 Task: Send an email with the signature Ashley Martin with the subject 'Job application follow-up' and the message 'Could you please provide more details on this issue?' from softage.1@softage.net to softage.7@softage.net with an attached document Invoice.pdf and move the email from Sent Items to the folder Insurance
Action: Mouse moved to (88, 105)
Screenshot: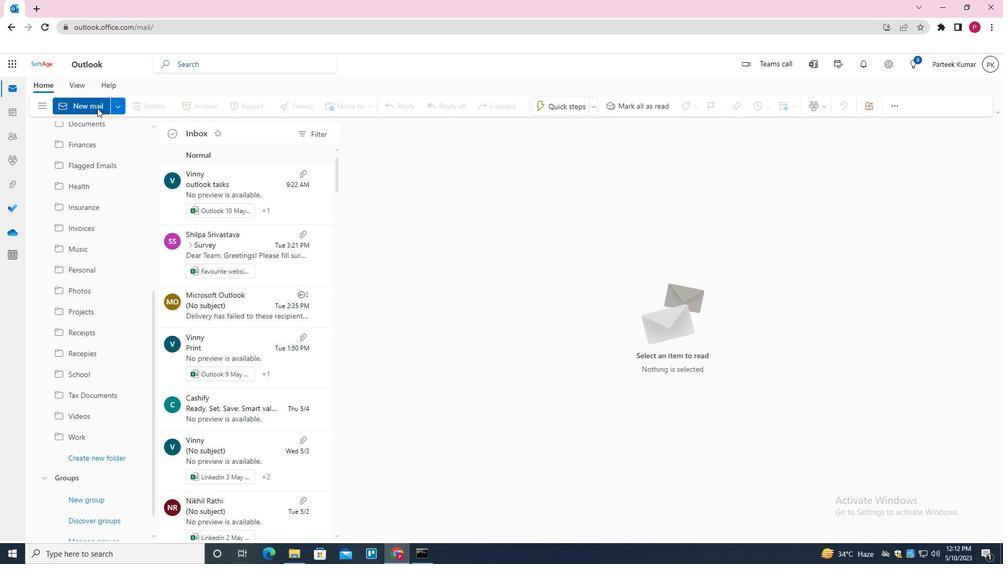 
Action: Mouse pressed left at (88, 105)
Screenshot: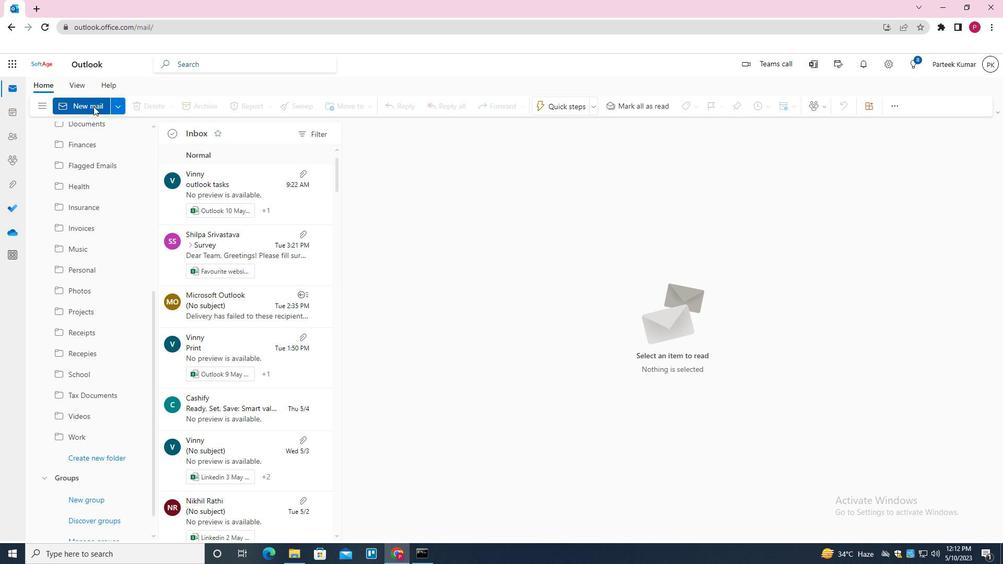 
Action: Mouse moved to (415, 251)
Screenshot: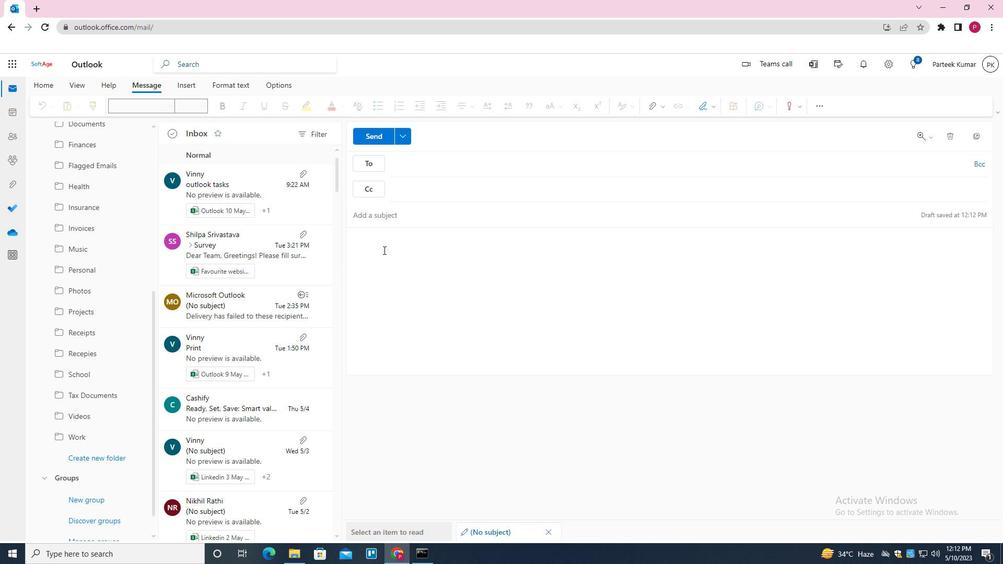 
Action: Mouse pressed left at (415, 251)
Screenshot: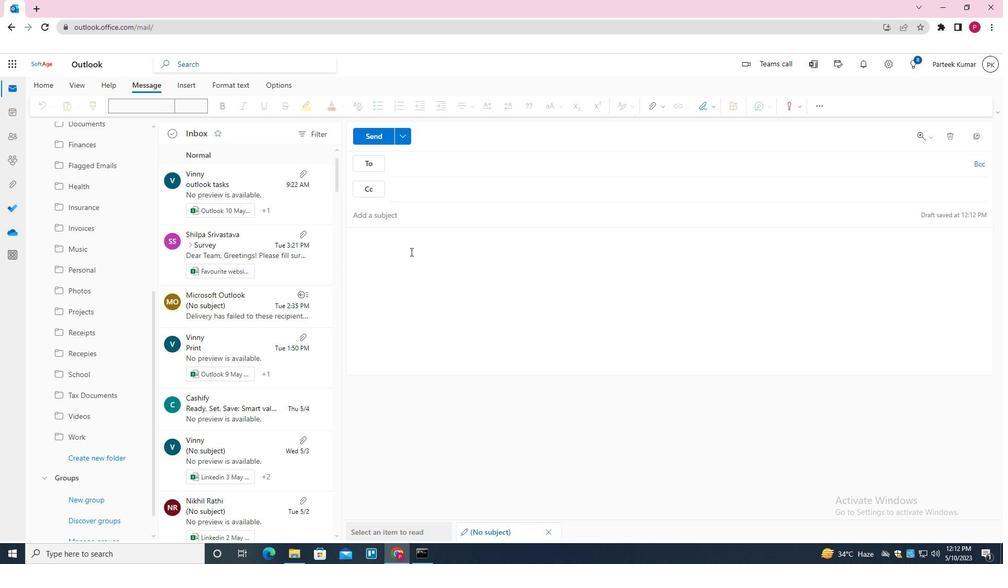 
Action: Mouse moved to (714, 111)
Screenshot: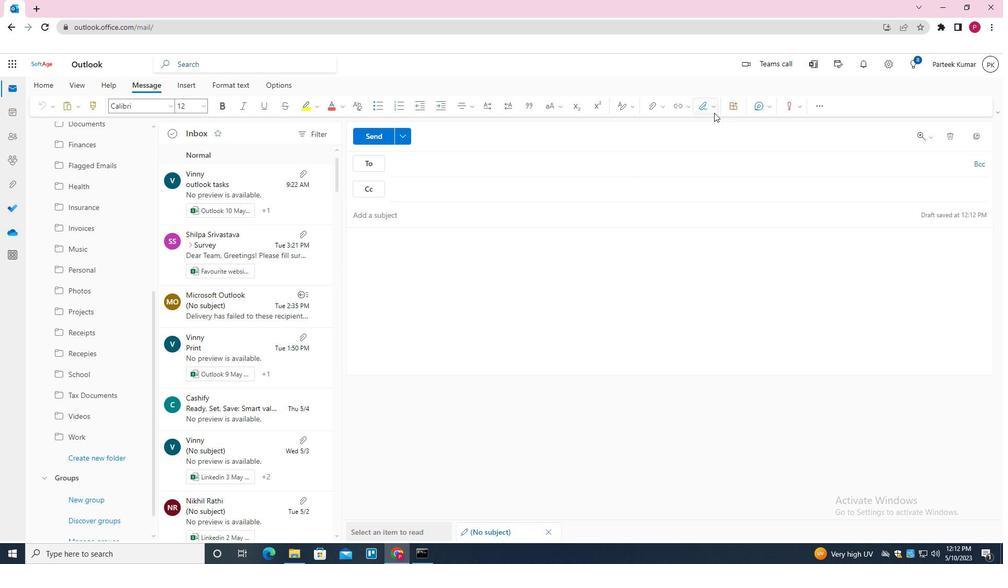 
Action: Mouse pressed left at (714, 111)
Screenshot: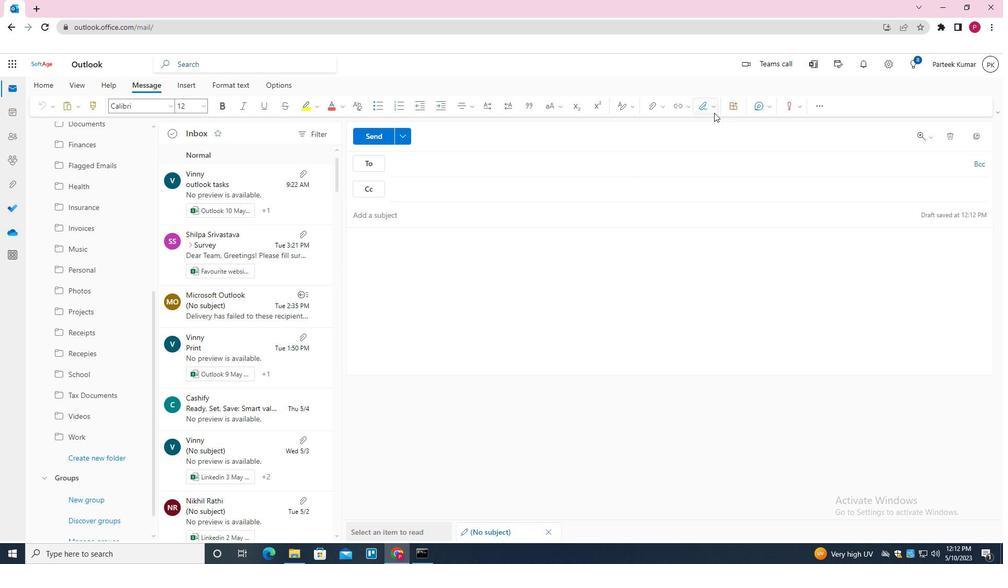 
Action: Mouse moved to (667, 401)
Screenshot: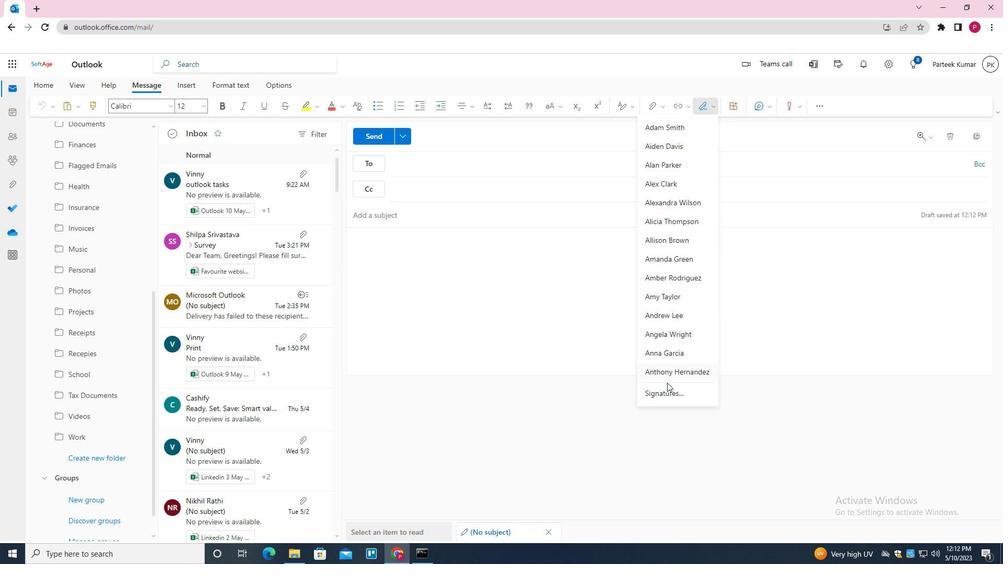 
Action: Mouse pressed left at (667, 401)
Screenshot: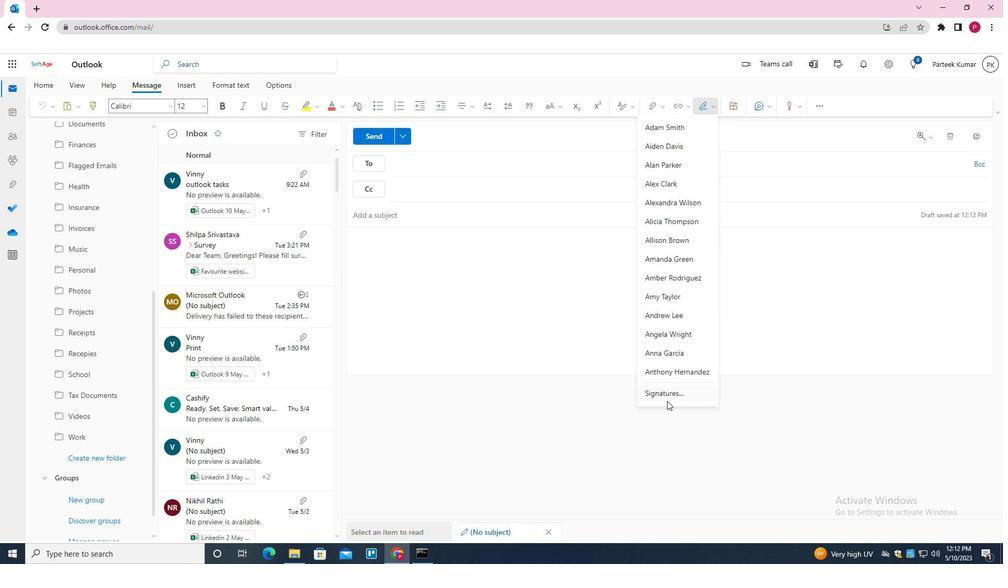 
Action: Mouse moved to (427, 172)
Screenshot: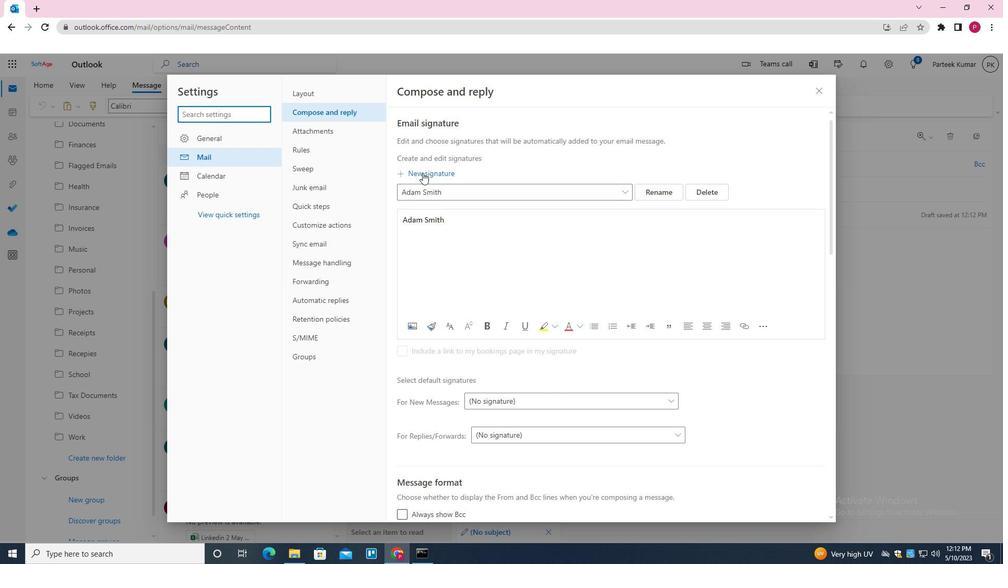 
Action: Mouse pressed left at (427, 172)
Screenshot: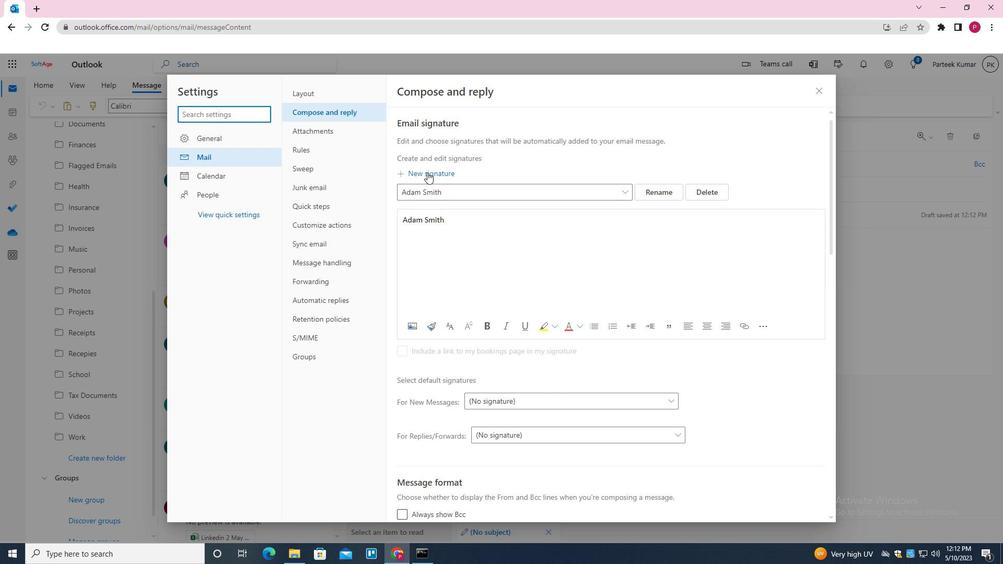 
Action: Mouse moved to (453, 191)
Screenshot: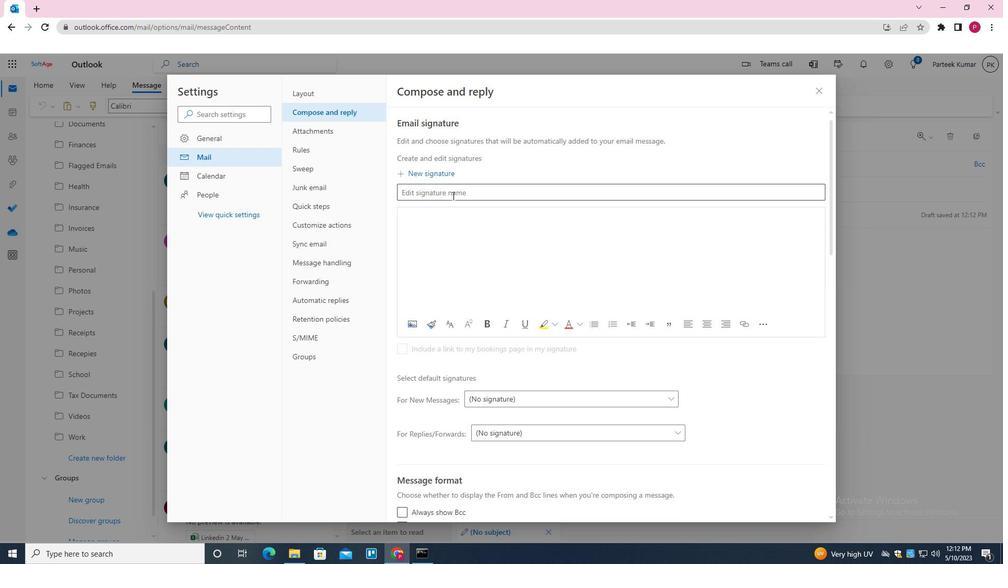 
Action: Mouse pressed left at (453, 191)
Screenshot: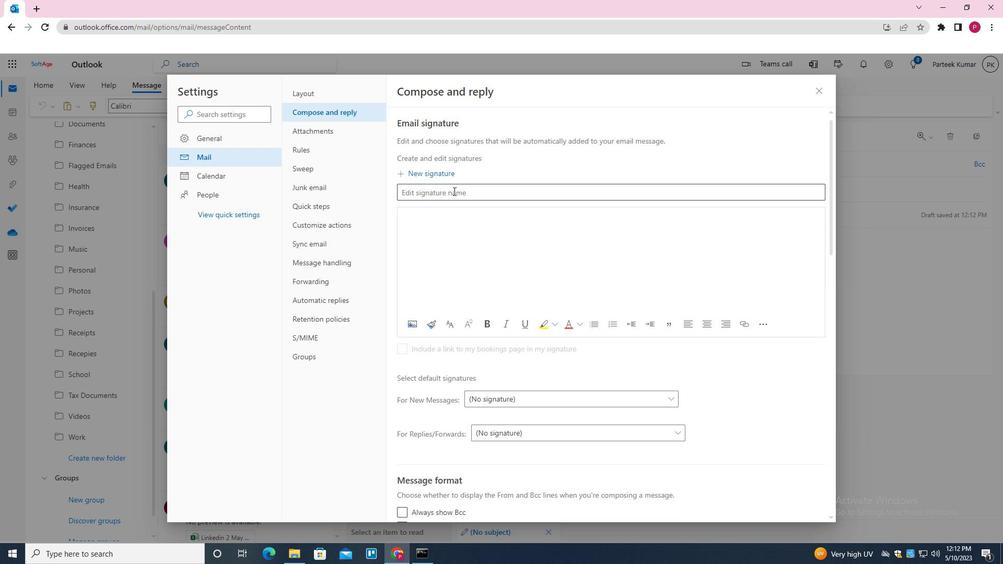 
Action: Mouse moved to (456, 182)
Screenshot: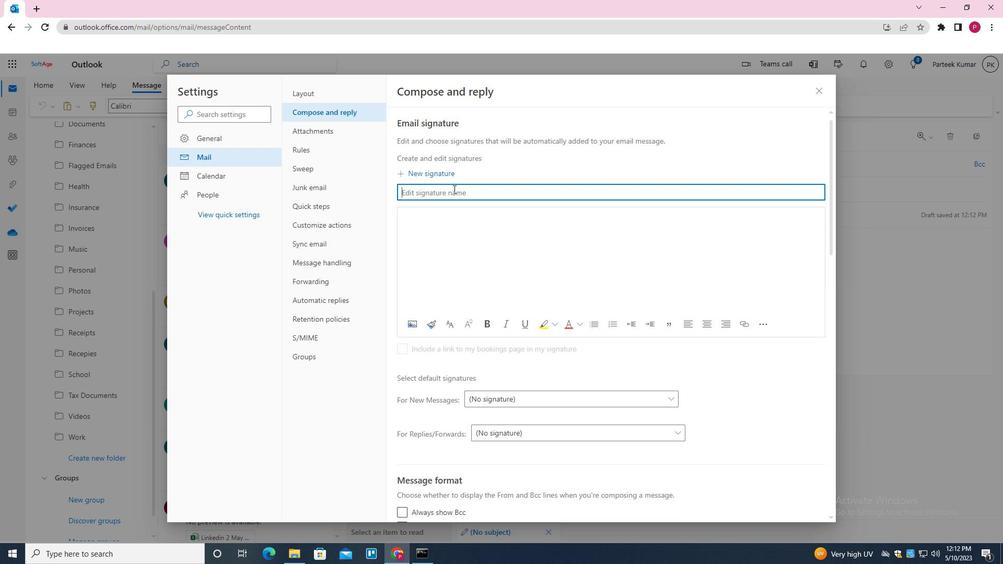 
Action: Key pressed <Key.shift>ASHELY<Key.space><Key.shift><Key.shift><Key.shift><Key.shift><Key.shift><Key.shift>MARTIN
Screenshot: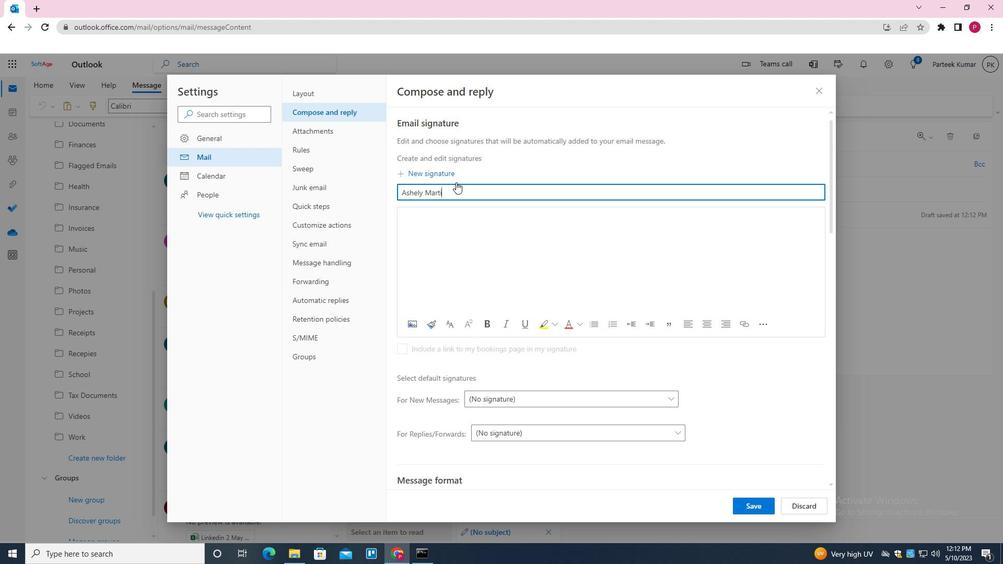 
Action: Mouse moved to (463, 222)
Screenshot: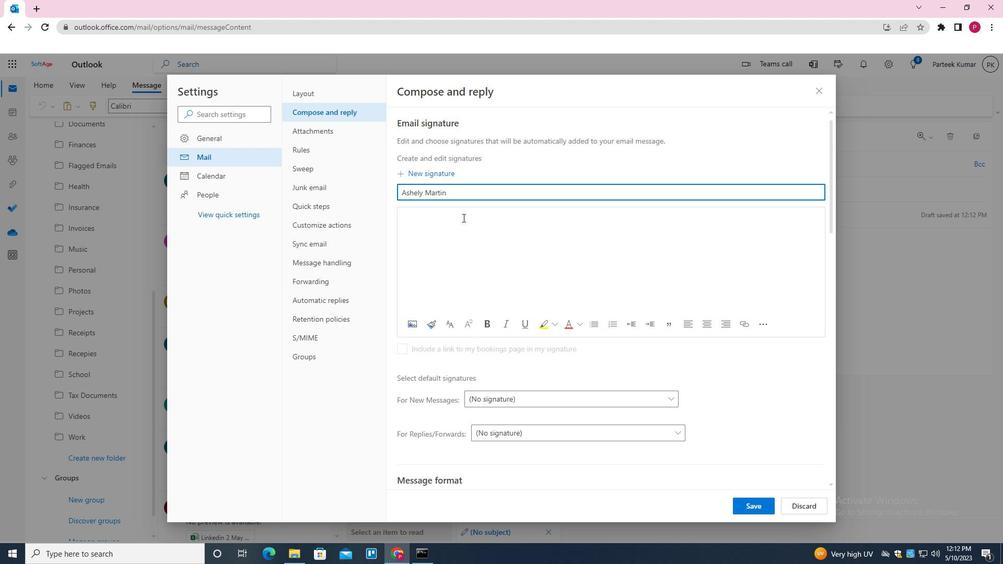 
Action: Mouse pressed left at (463, 222)
Screenshot: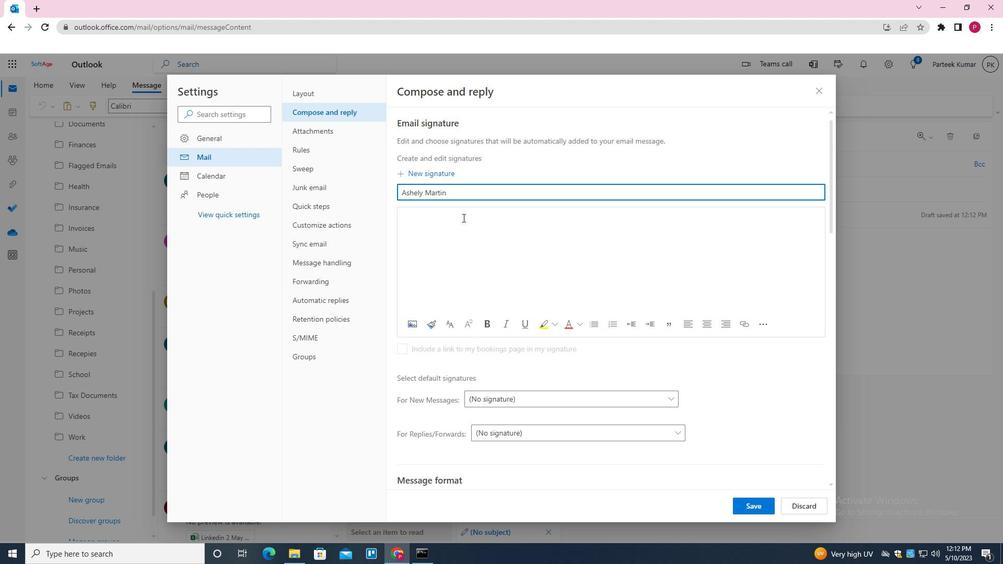 
Action: Mouse moved to (454, 200)
Screenshot: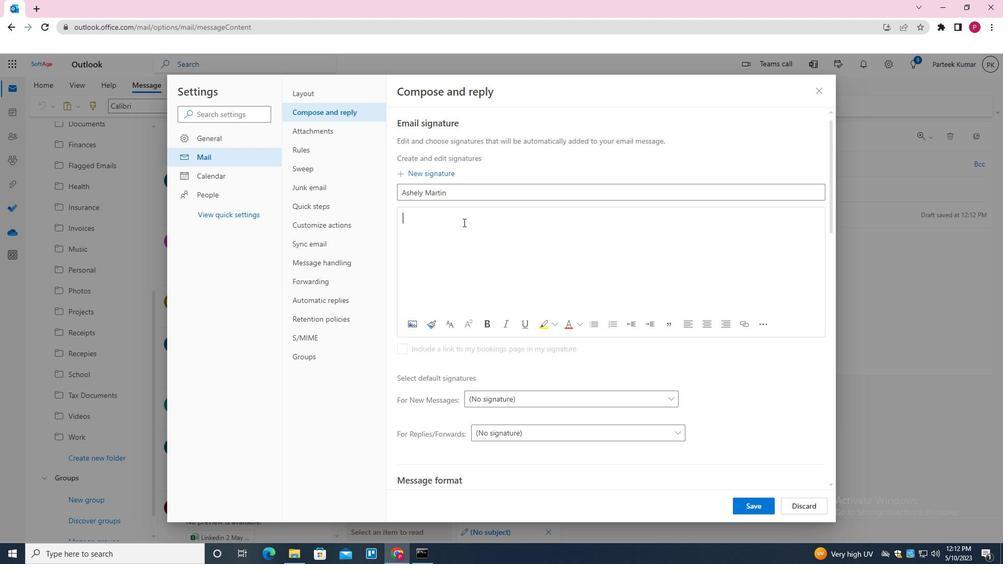
Action: Key pressed <Key.shift>ASHELY<Key.space><Key.shift><Key.shift><Key.shift>MARTIN
Screenshot: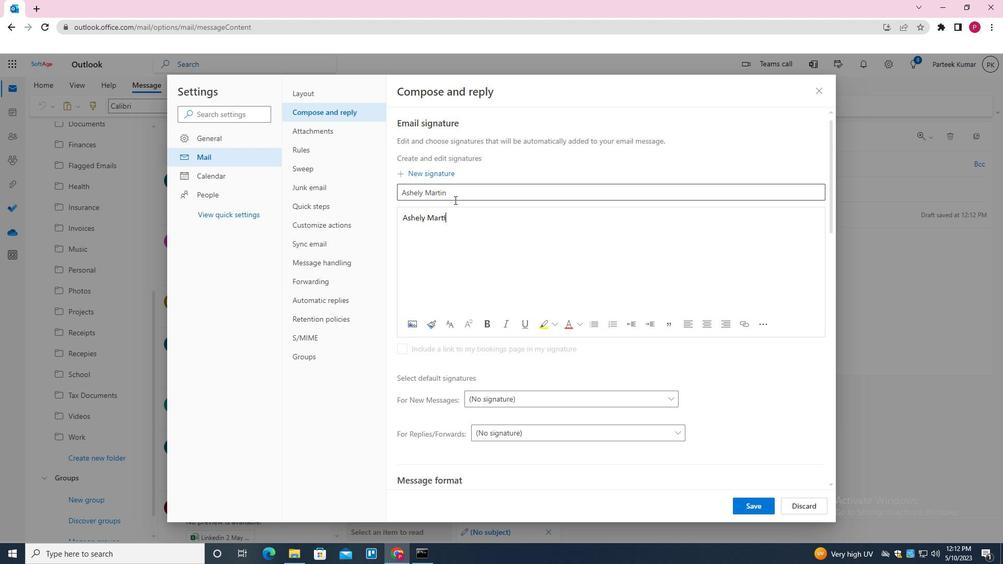 
Action: Mouse moved to (739, 500)
Screenshot: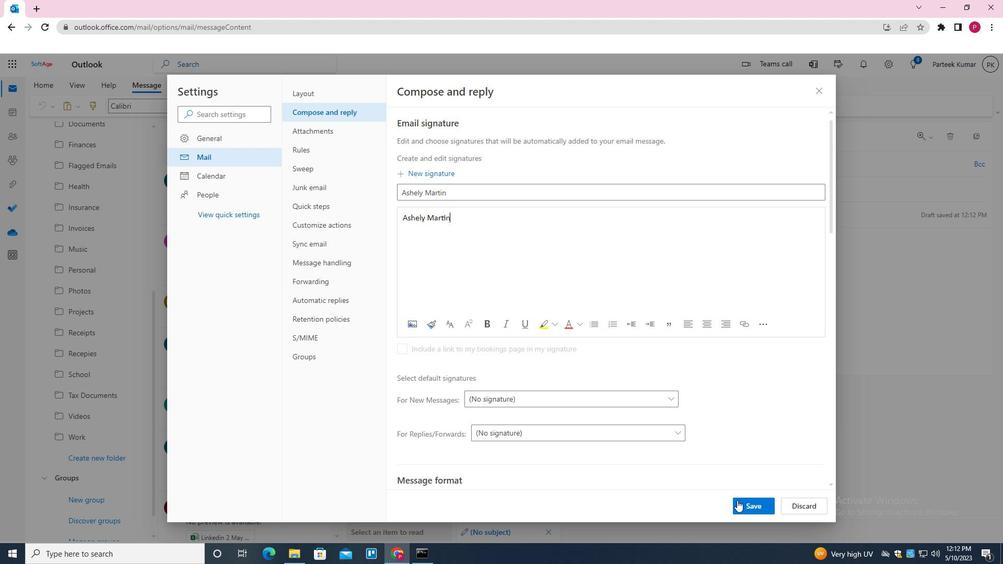 
Action: Mouse pressed left at (739, 500)
Screenshot: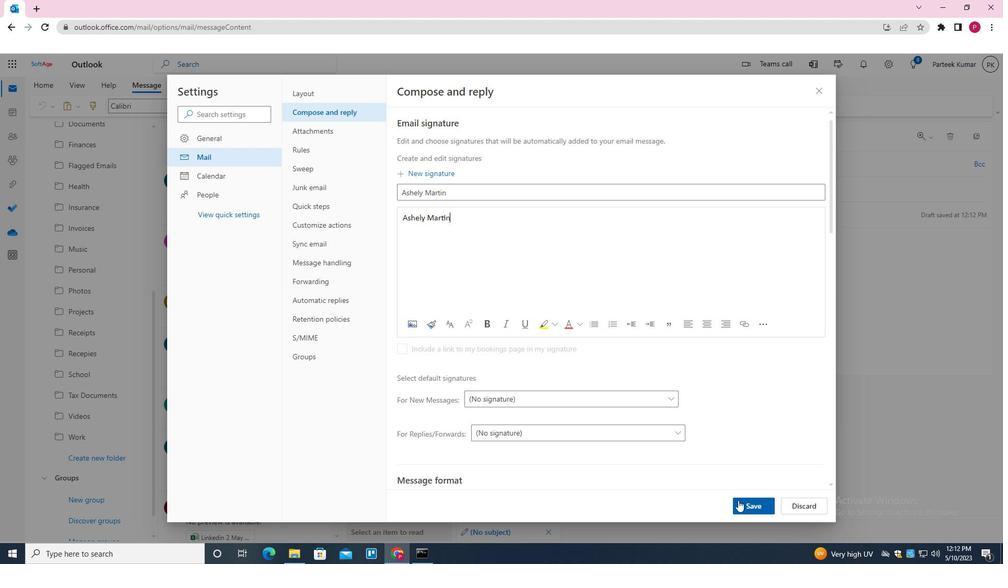 
Action: Mouse moved to (821, 92)
Screenshot: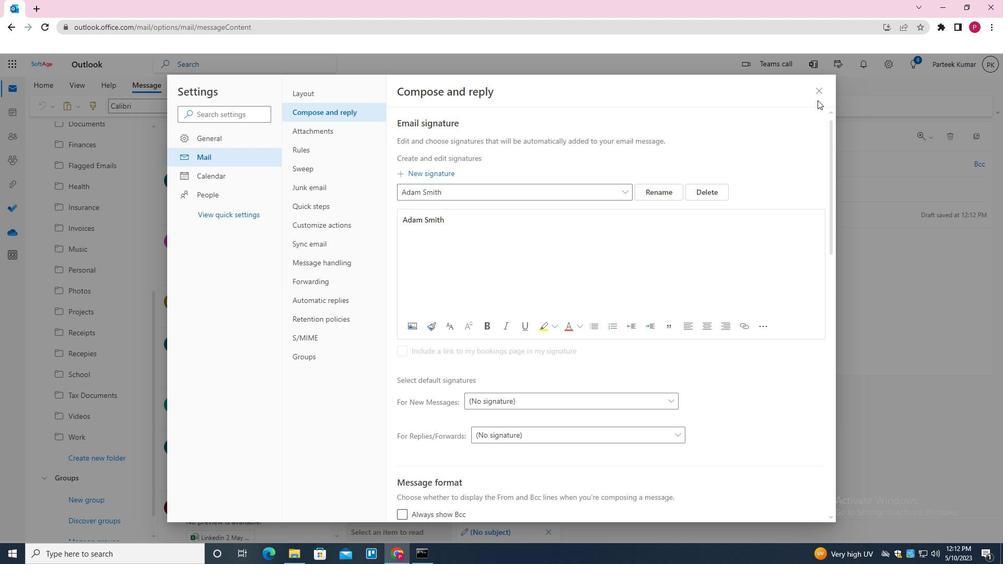 
Action: Mouse pressed left at (821, 92)
Screenshot: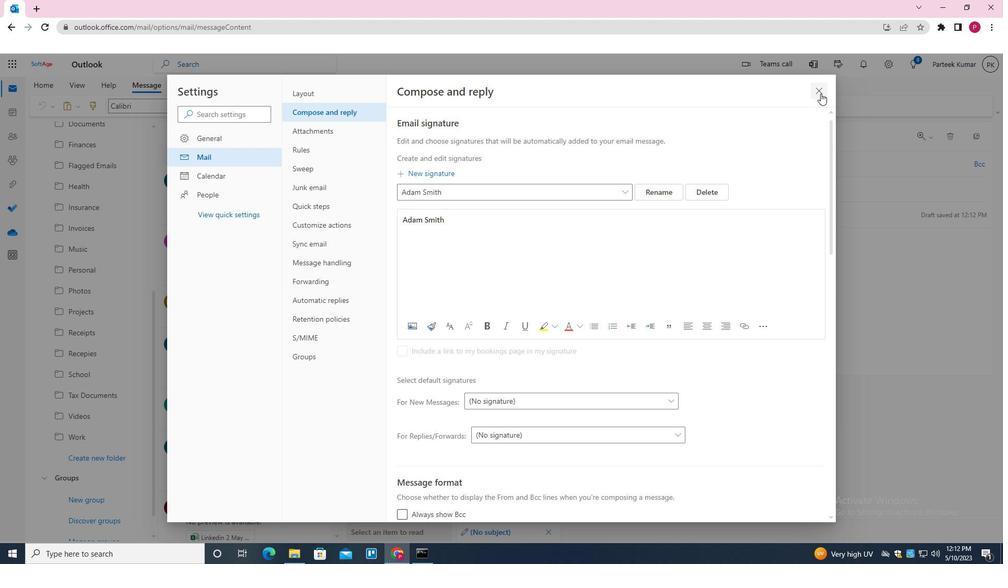 
Action: Mouse moved to (510, 262)
Screenshot: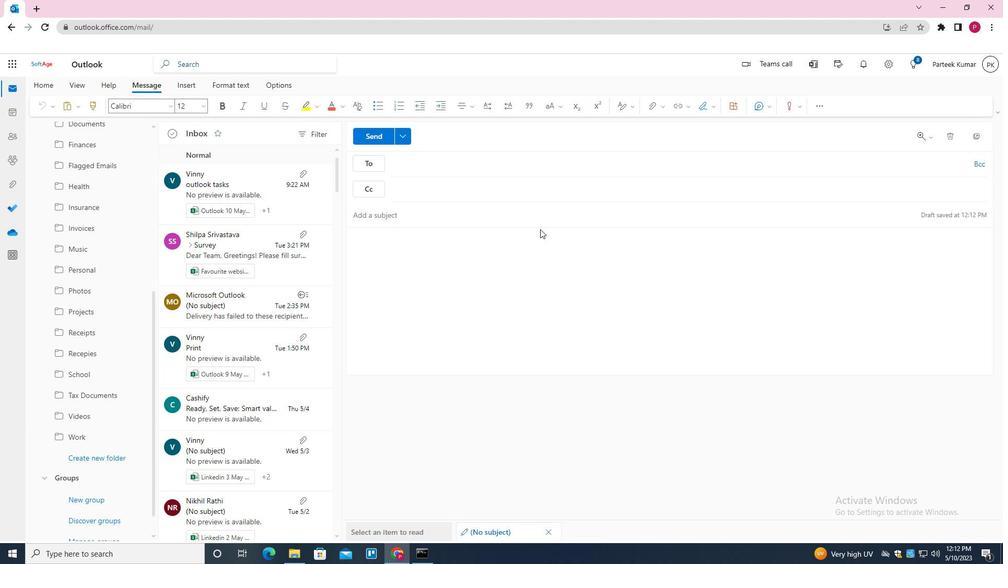 
Action: Mouse pressed left at (510, 262)
Screenshot: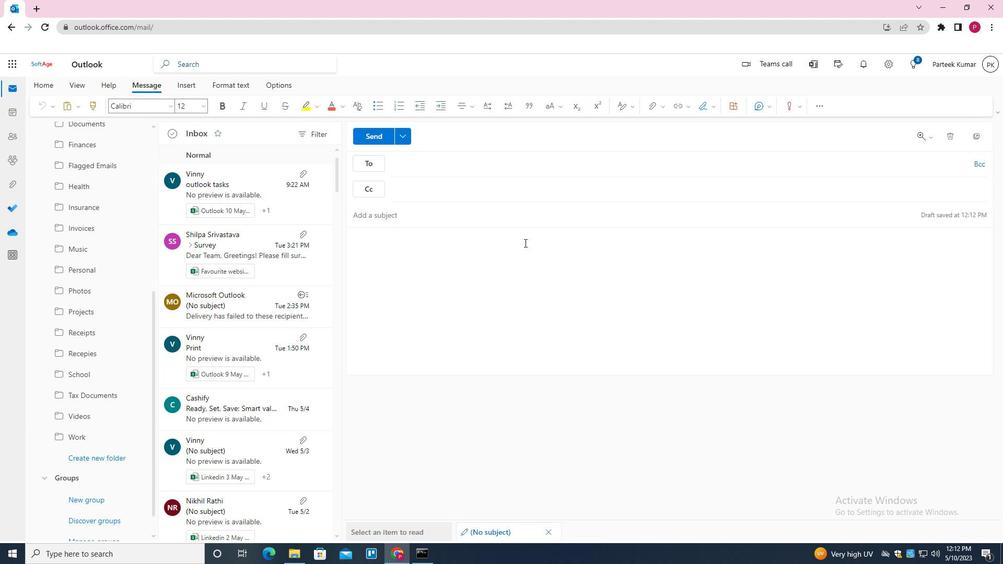 
Action: Mouse moved to (714, 108)
Screenshot: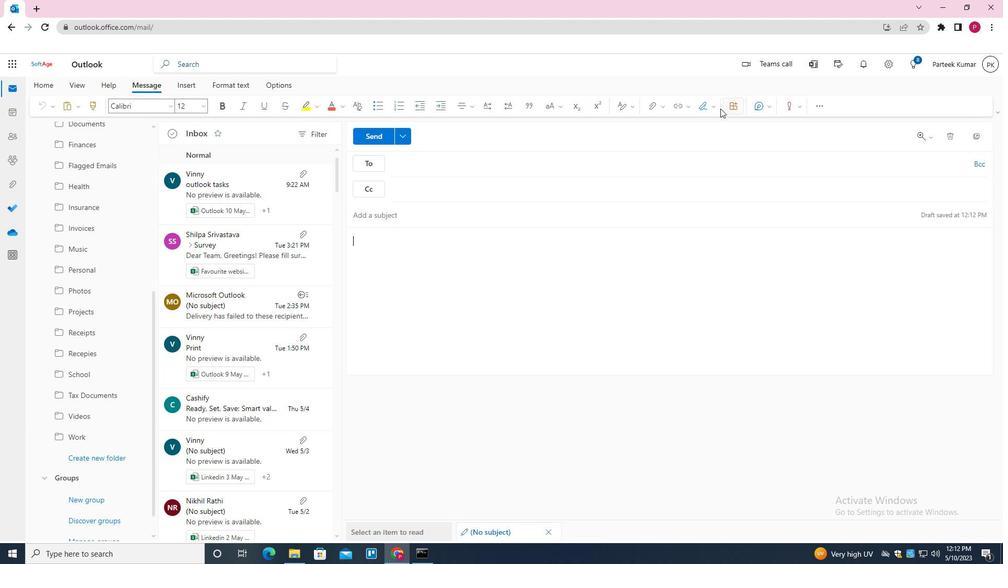 
Action: Mouse pressed left at (714, 108)
Screenshot: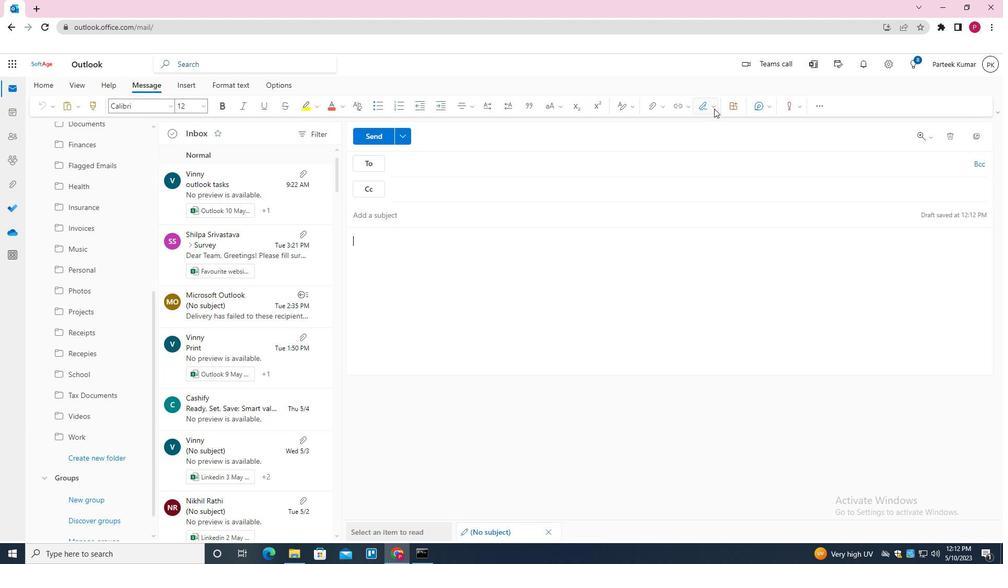 
Action: Mouse moved to (669, 393)
Screenshot: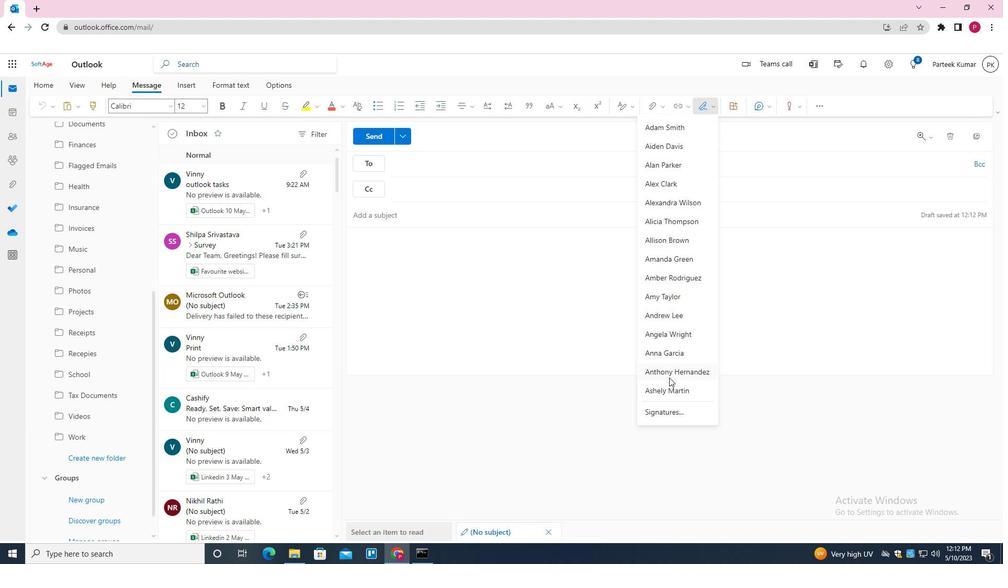 
Action: Mouse pressed left at (669, 393)
Screenshot: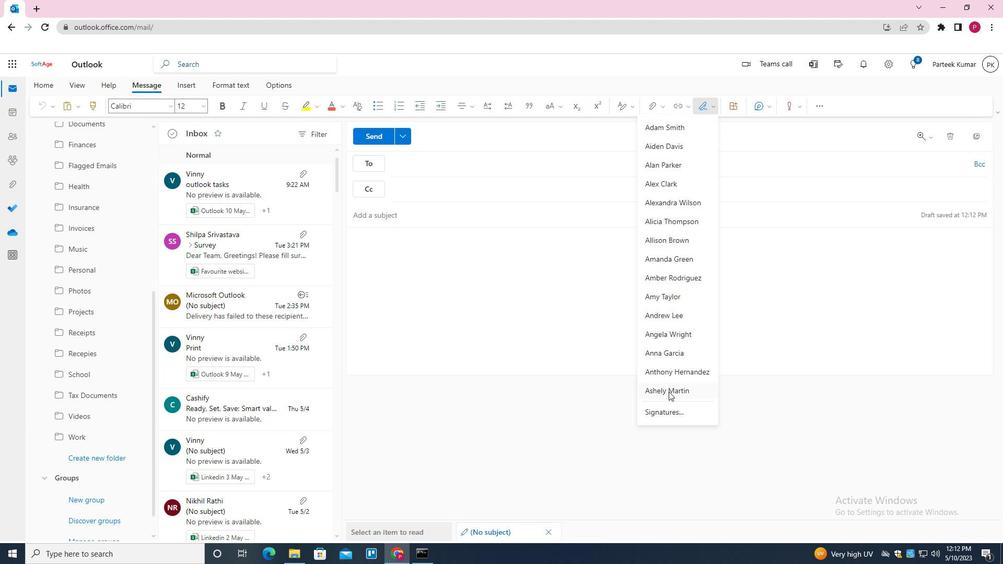 
Action: Mouse moved to (407, 211)
Screenshot: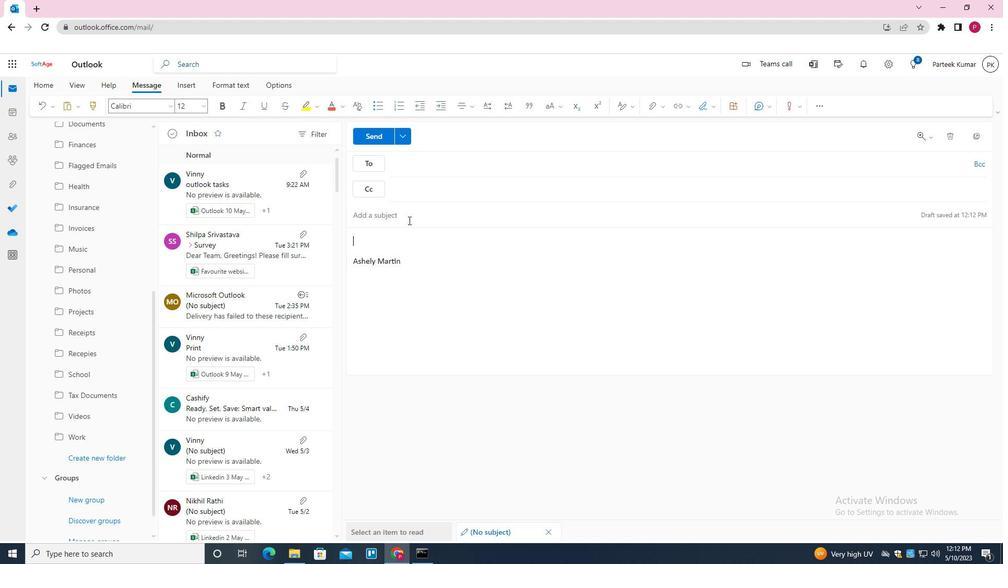 
Action: Mouse pressed left at (407, 211)
Screenshot: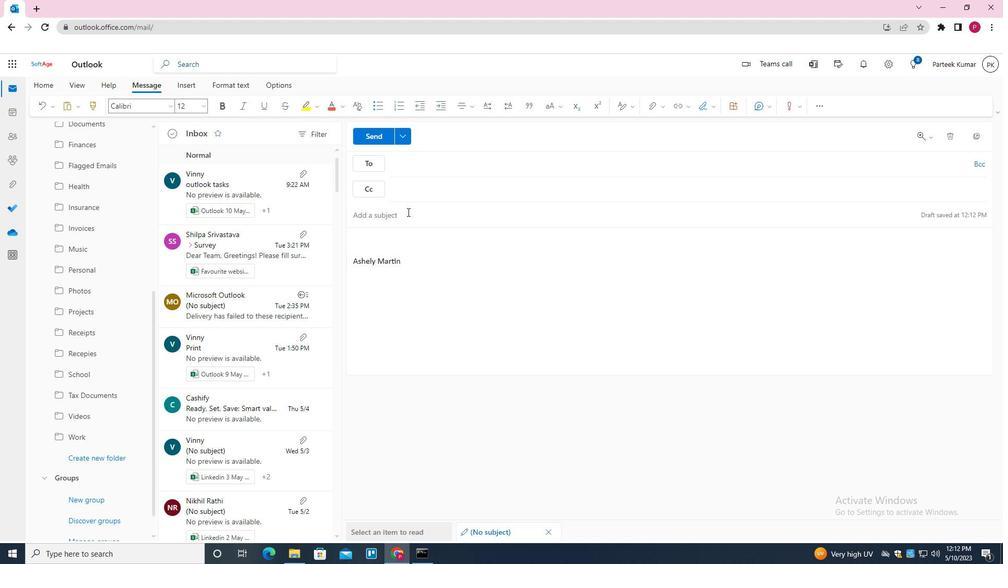 
Action: Mouse moved to (427, 214)
Screenshot: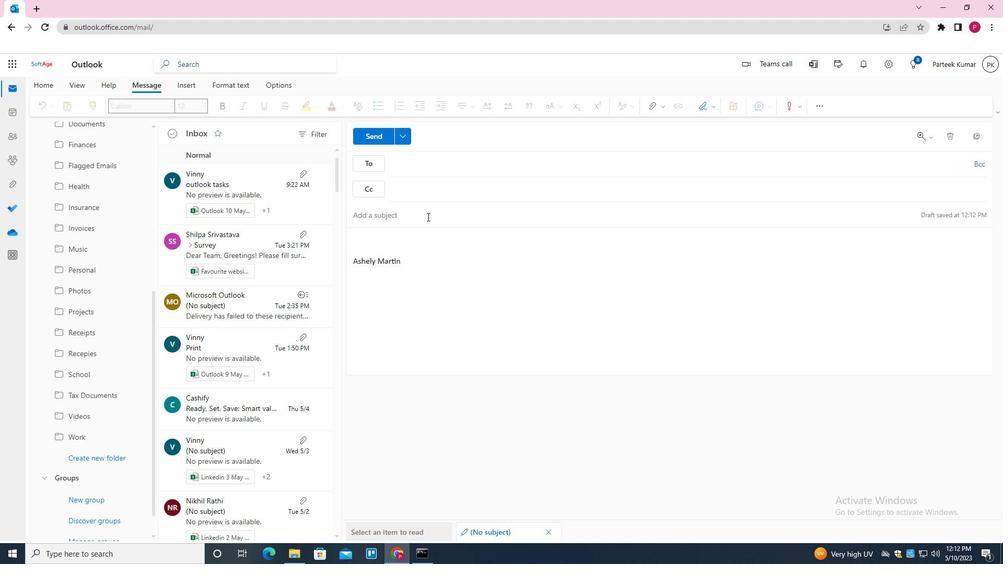 
Action: Key pressed <Key.shift><Key.shift>JOB<Key.space>APPLICATION<Key.space>FOLLOW<Key.space>UP<Key.space>
Screenshot: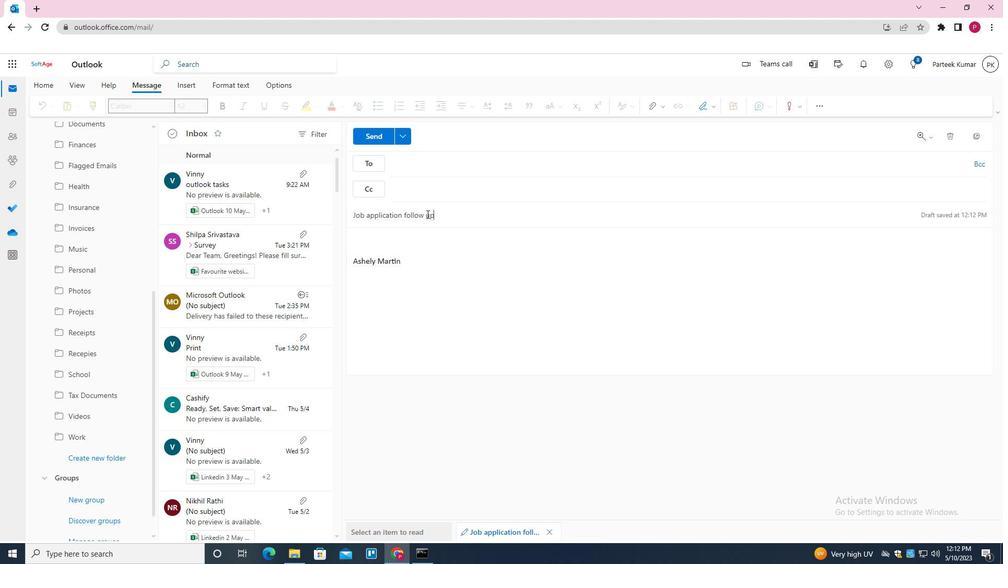 
Action: Mouse moved to (376, 239)
Screenshot: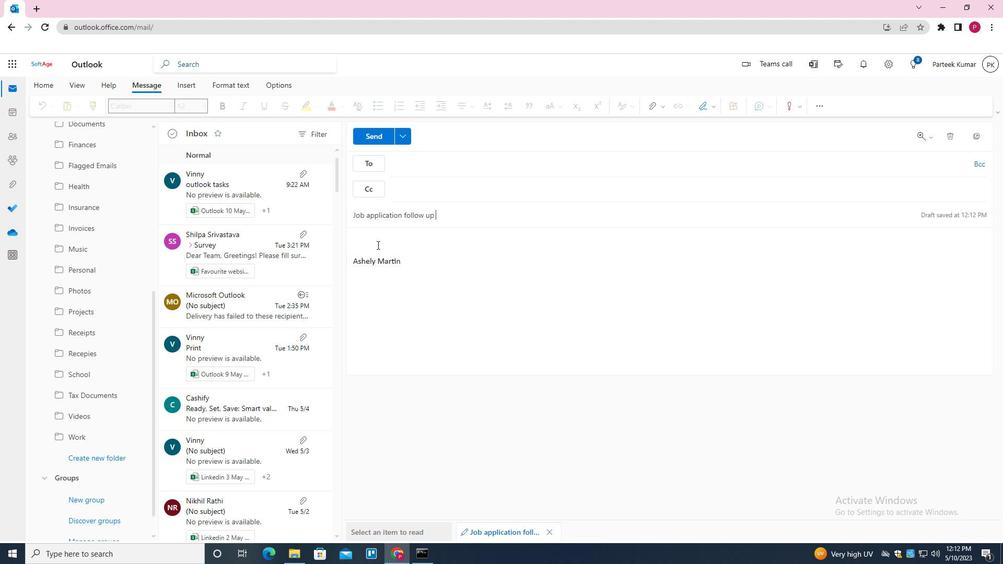 
Action: Mouse pressed left at (376, 239)
Screenshot: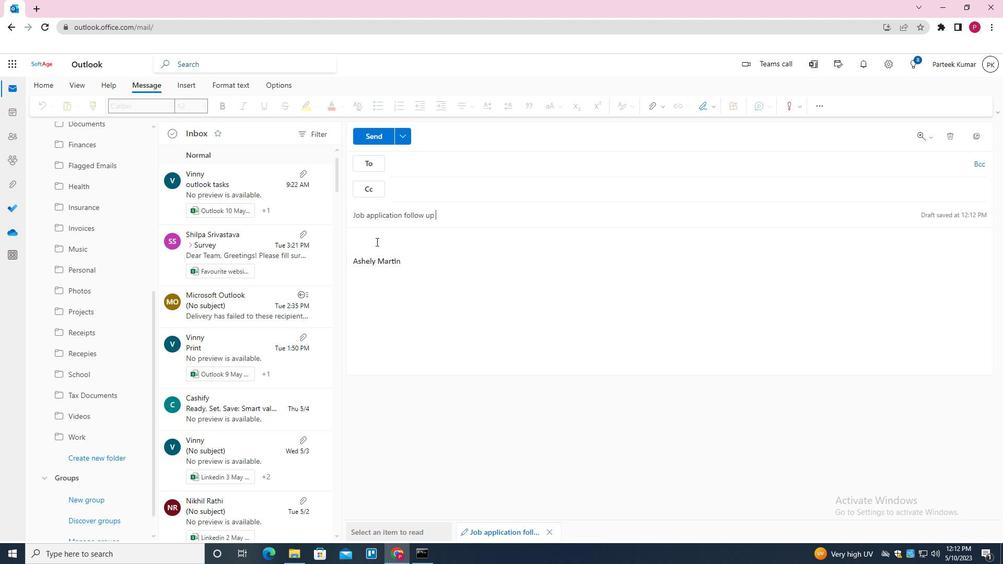 
Action: Mouse moved to (376, 237)
Screenshot: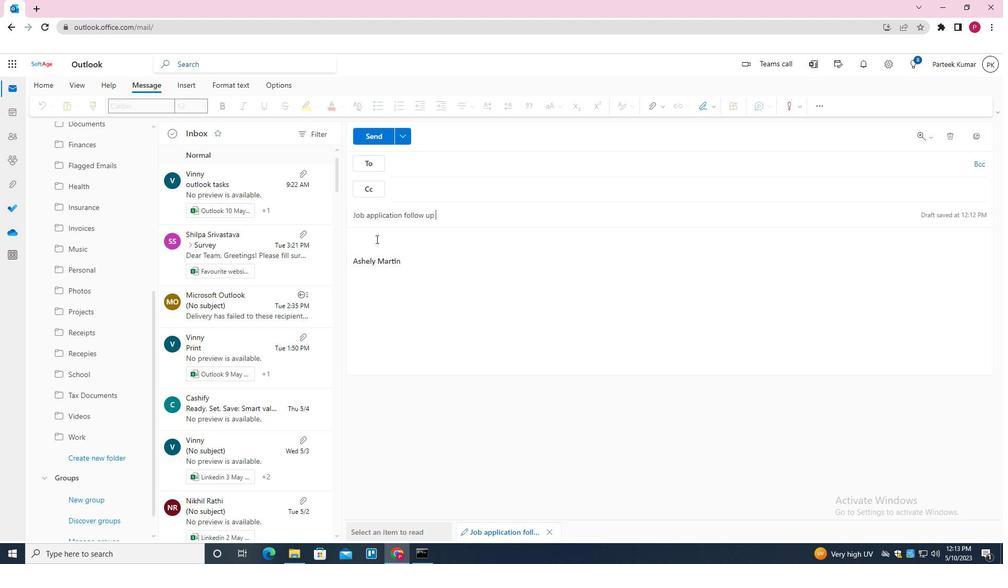 
Action: Key pressed <Key.shift>COULD<Key.space>YOU<Key.space>PLEASE<Key.space>PROVIDE<Key.space>MORE<Key.space>DETAILS<Key.space>ON<Key.space>THIS<Key.space>ISSUE
Screenshot: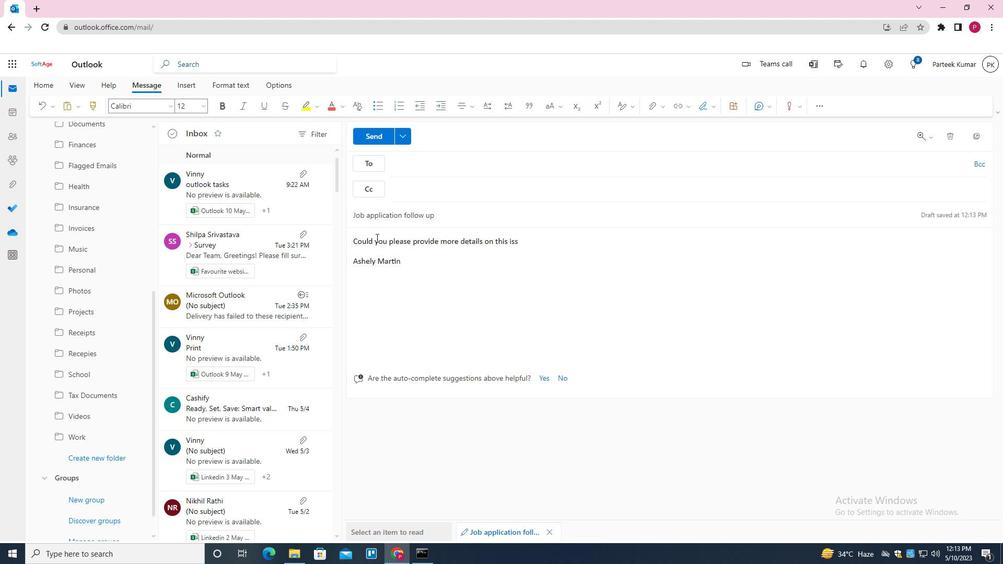 
Action: Mouse moved to (467, 165)
Screenshot: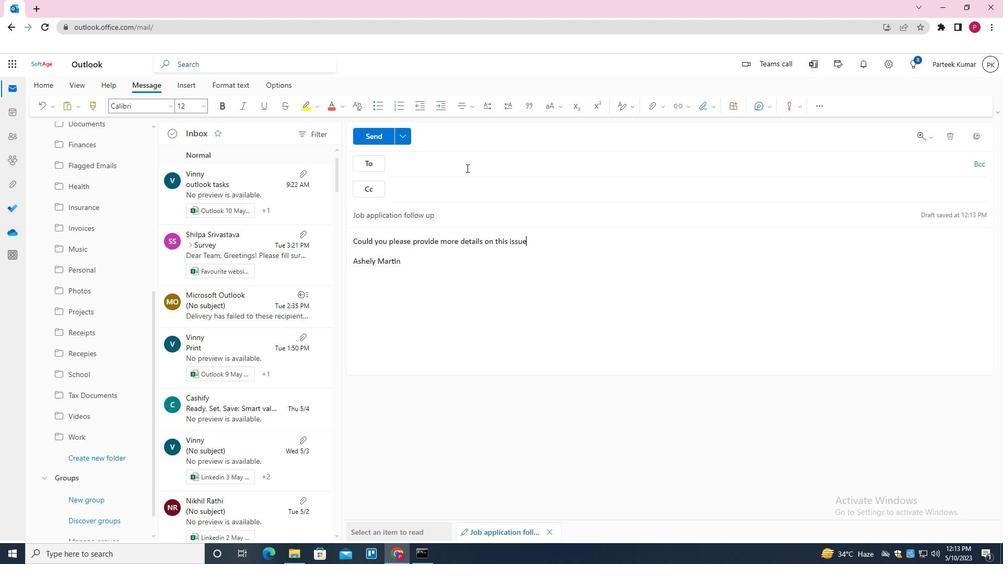 
Action: Mouse pressed left at (467, 165)
Screenshot: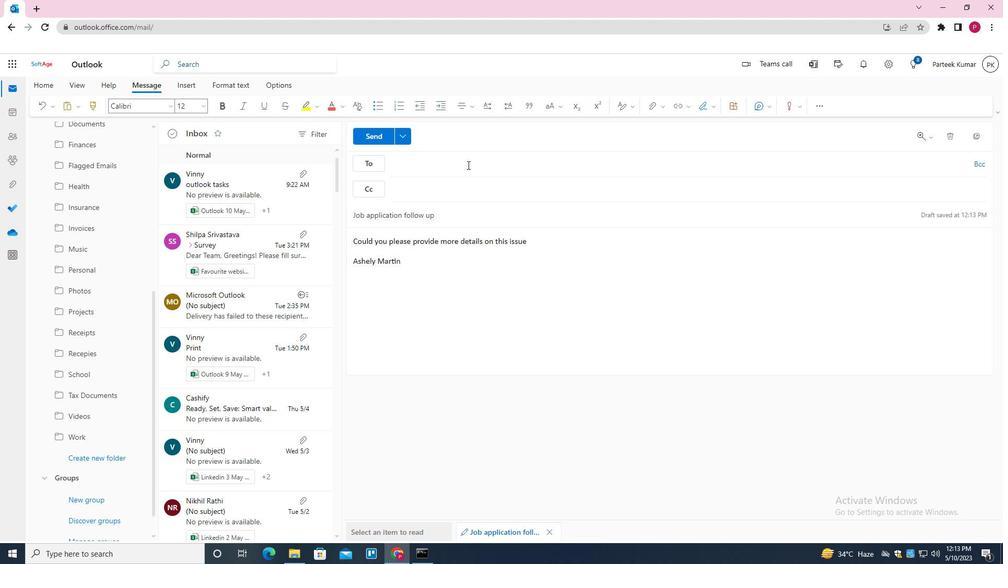 
Action: Key pressed SOFTAGE.7<Key.shift>@SOFTAH<Key.backspace>GE.NET<Key.enter>
Screenshot: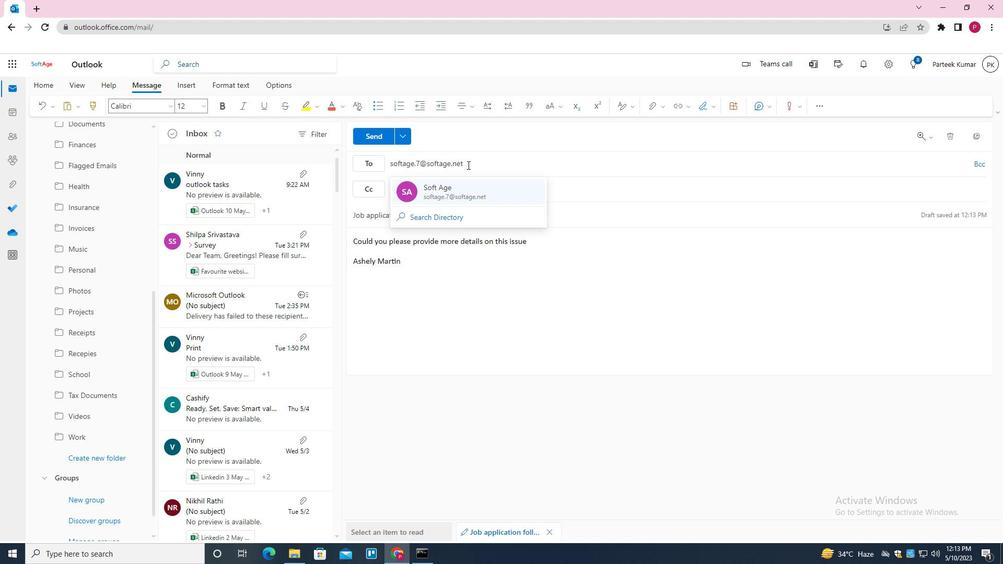 
Action: Mouse moved to (656, 109)
Screenshot: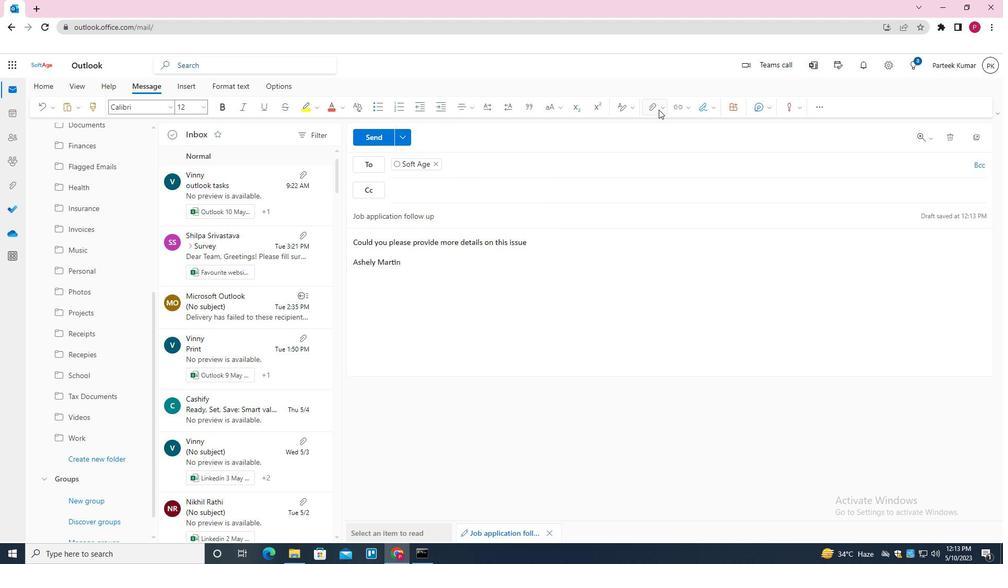 
Action: Mouse pressed left at (656, 109)
Screenshot: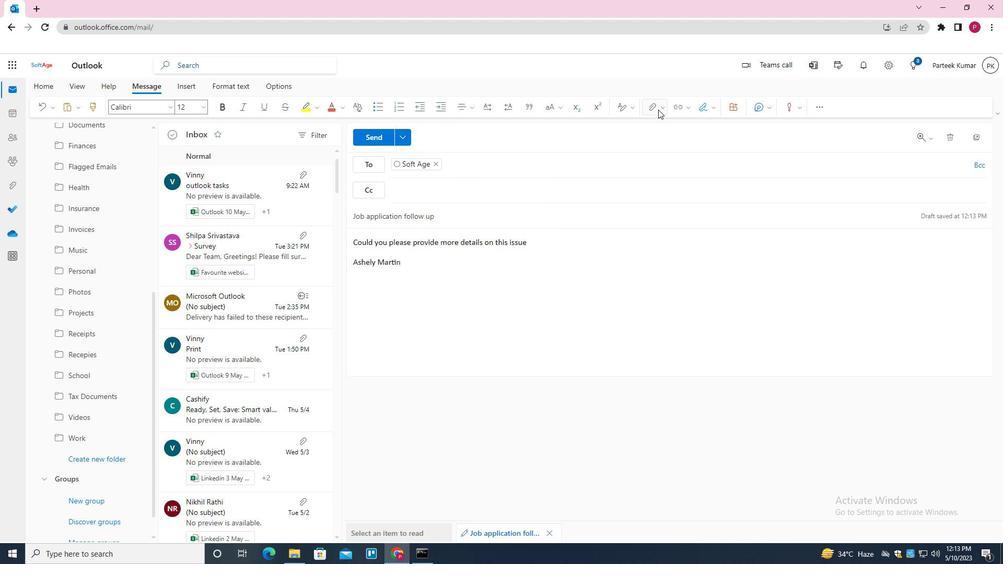 
Action: Mouse moved to (640, 128)
Screenshot: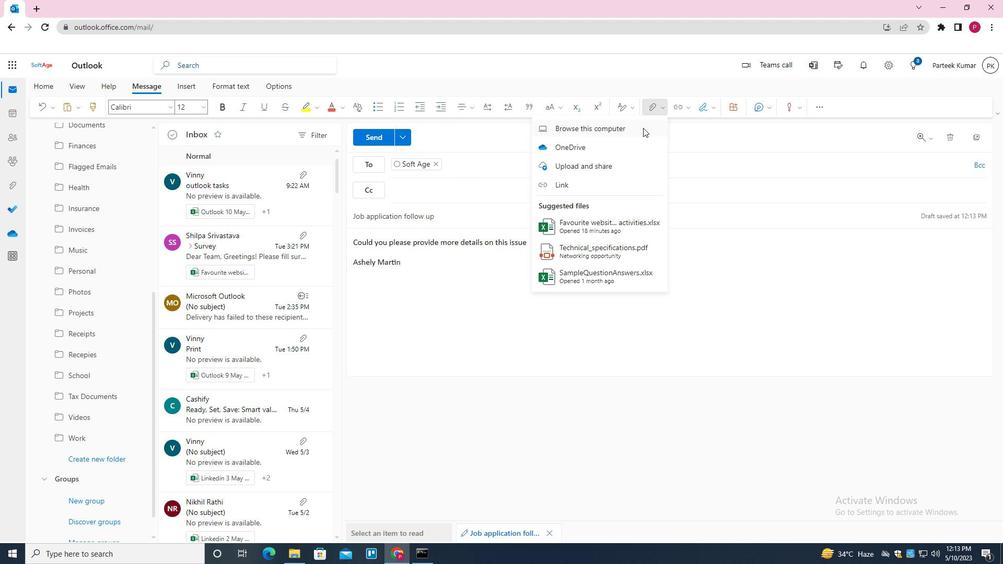 
Action: Mouse pressed left at (640, 128)
Screenshot: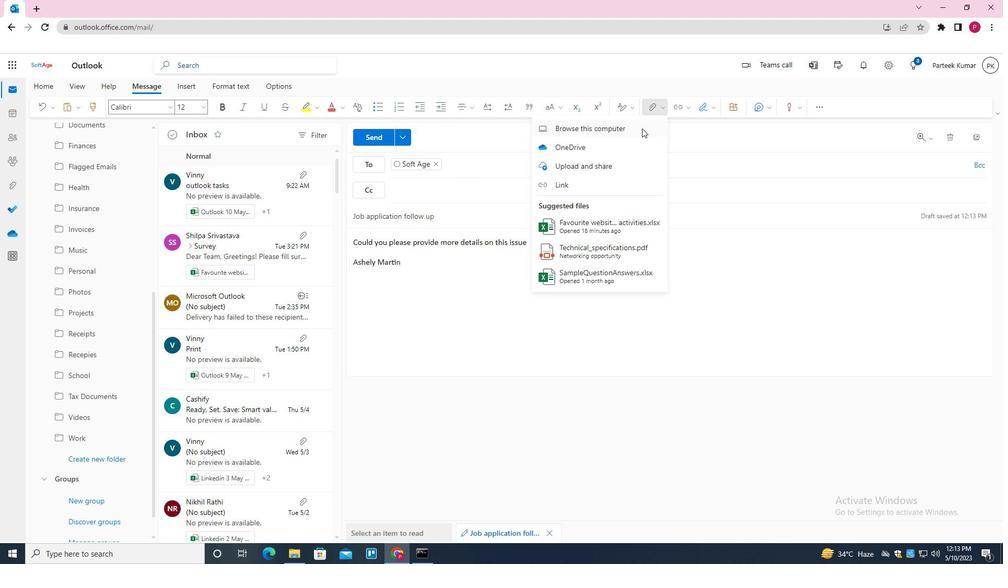 
Action: Mouse moved to (193, 81)
Screenshot: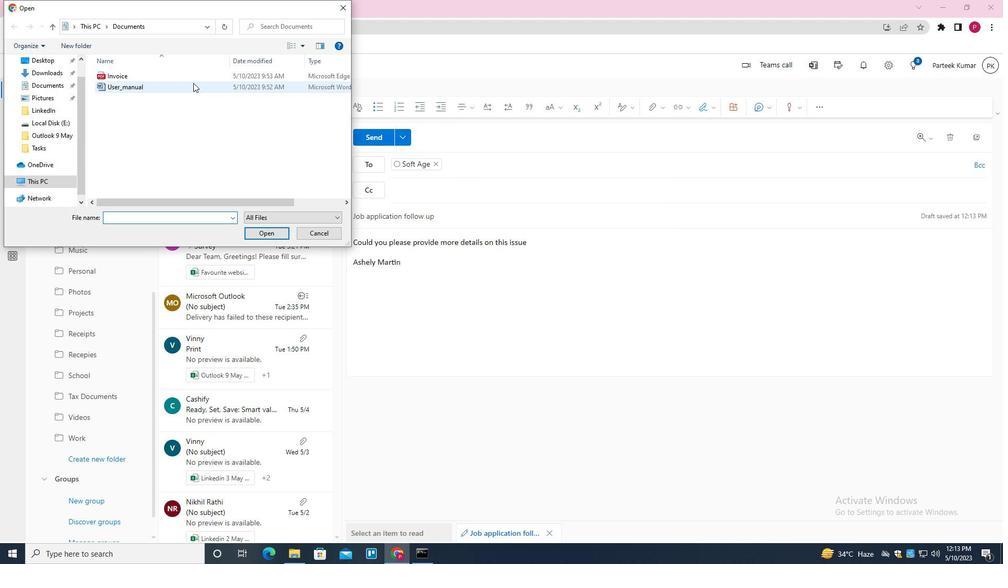 
Action: Mouse pressed left at (193, 81)
Screenshot: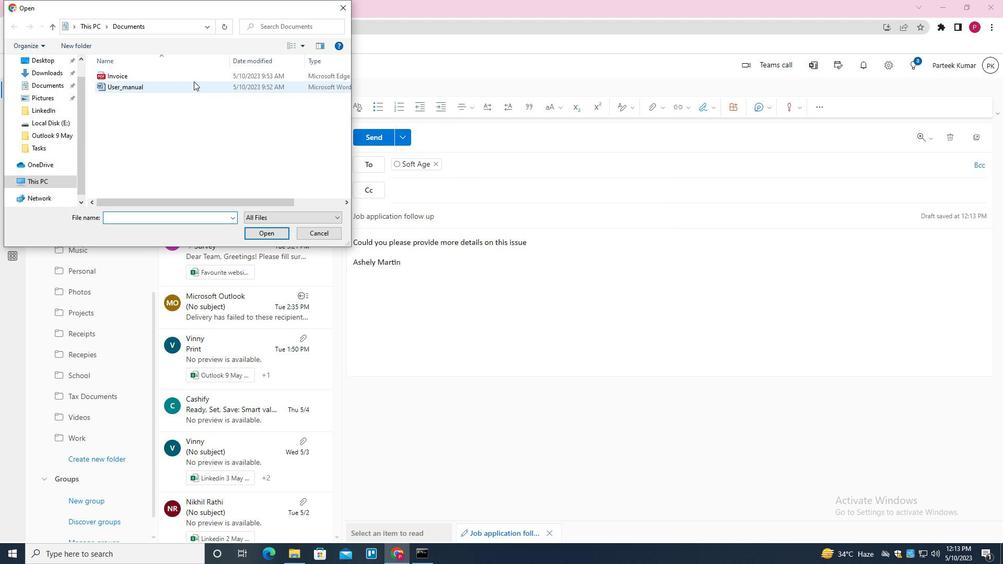 
Action: Mouse moved to (201, 104)
Screenshot: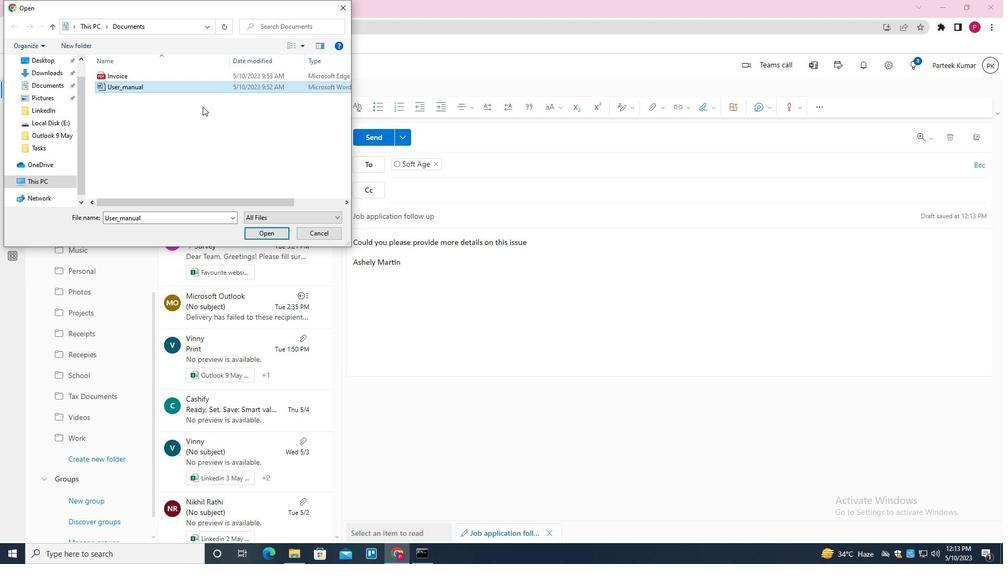 
Action: Mouse pressed left at (201, 104)
Screenshot: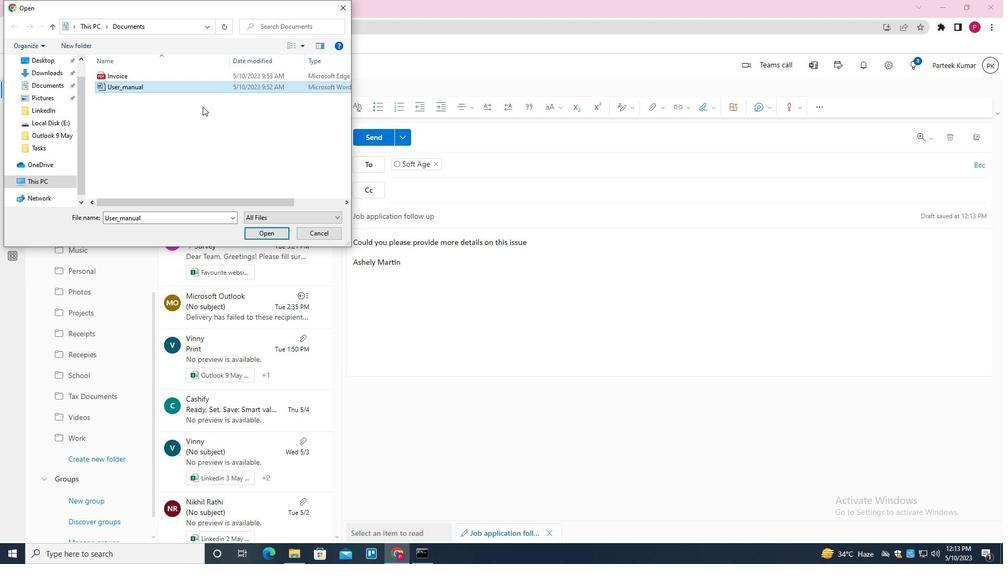 
Action: Mouse moved to (205, 73)
Screenshot: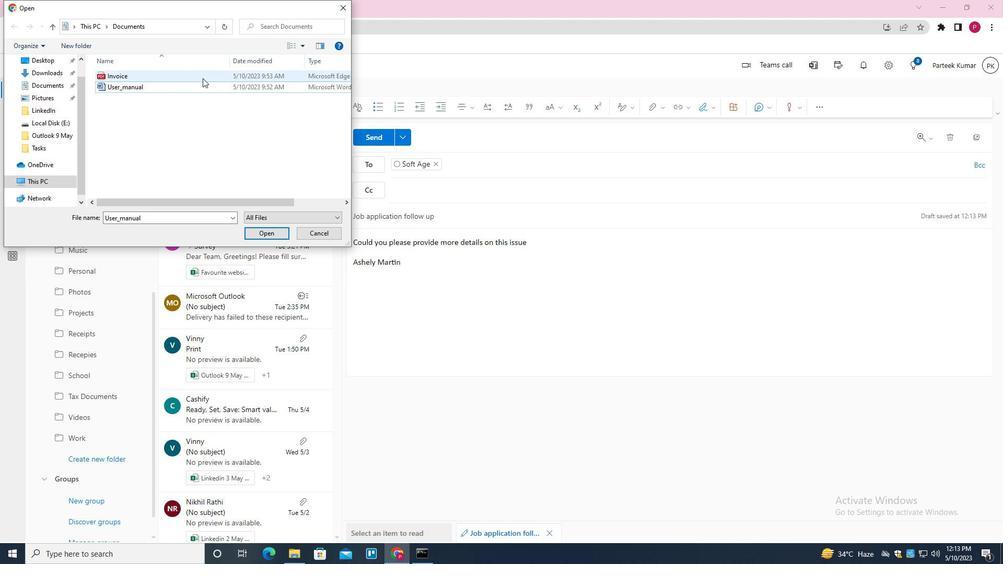 
Action: Mouse pressed left at (205, 73)
Screenshot: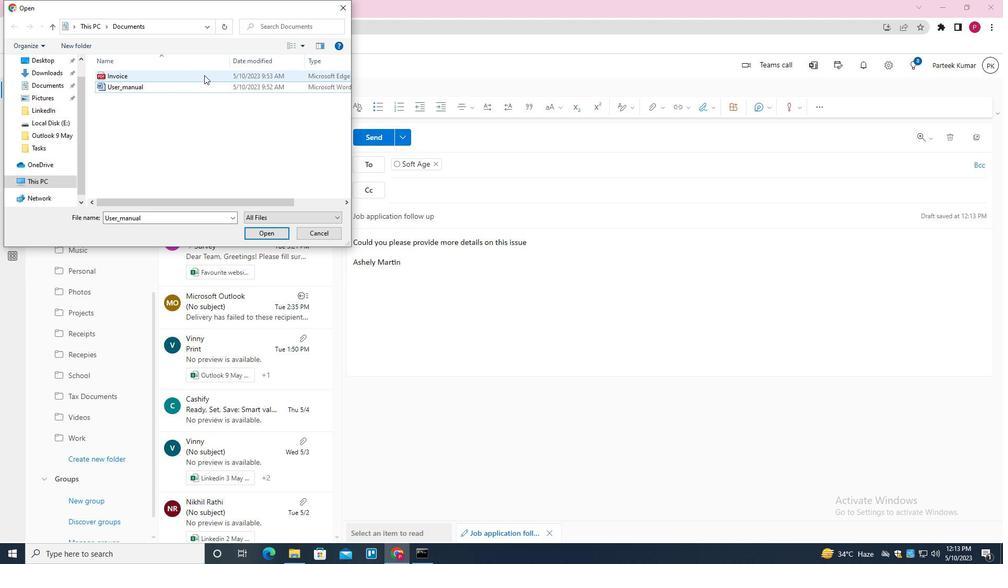
Action: Mouse moved to (267, 234)
Screenshot: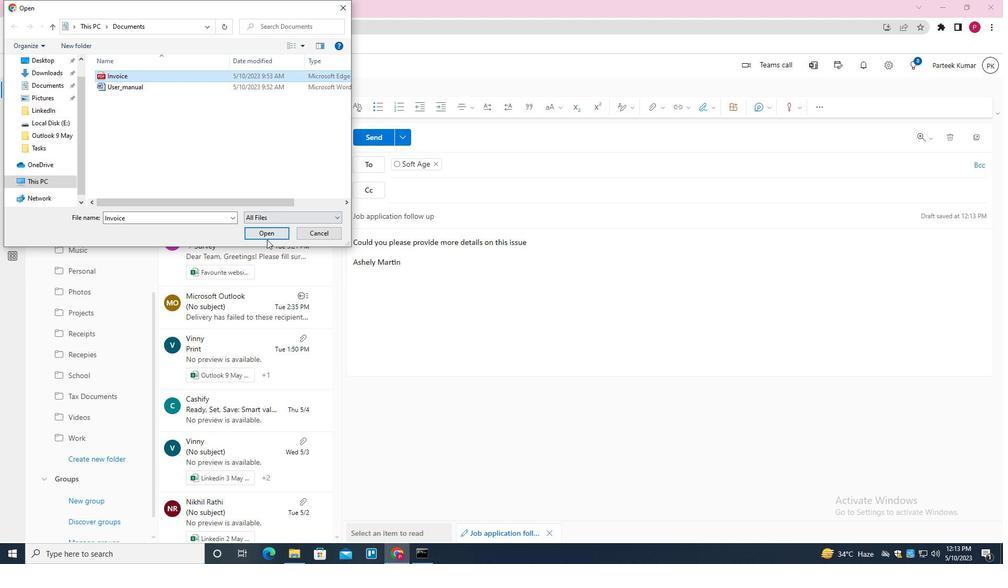 
Action: Mouse pressed left at (267, 234)
Screenshot: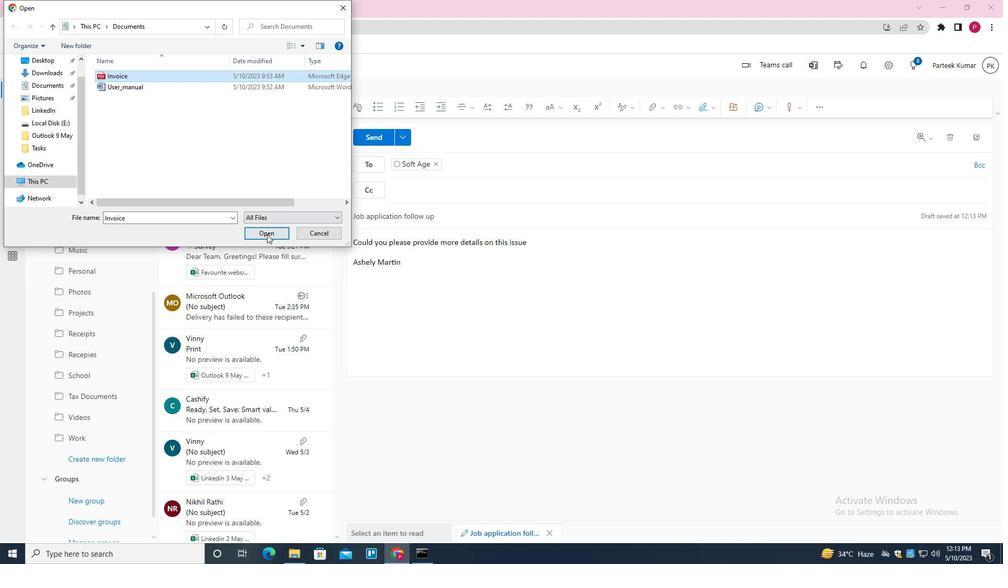 
Action: Mouse moved to (380, 136)
Screenshot: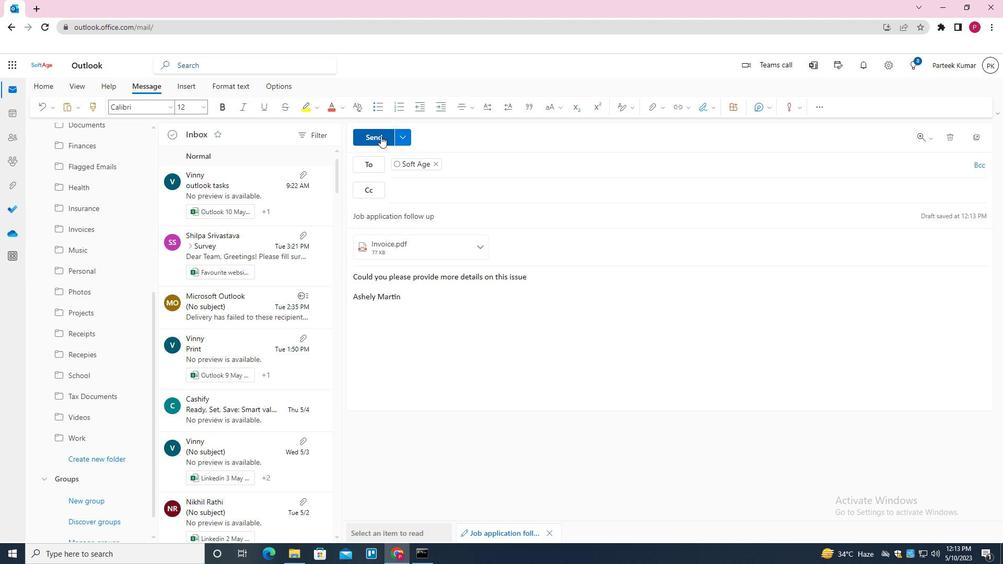
Action: Mouse pressed left at (380, 136)
Screenshot: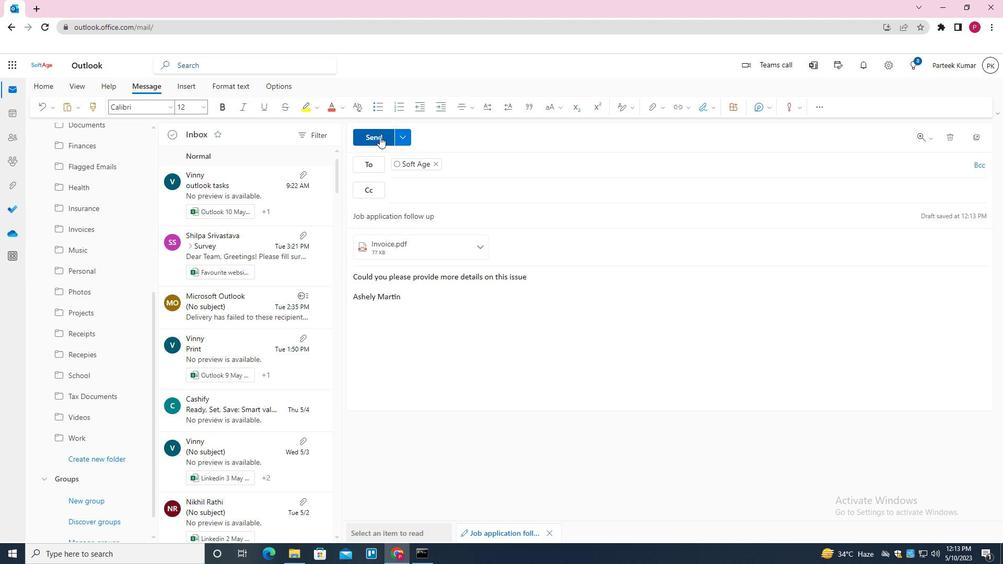 
Action: Mouse moved to (97, 378)
Screenshot: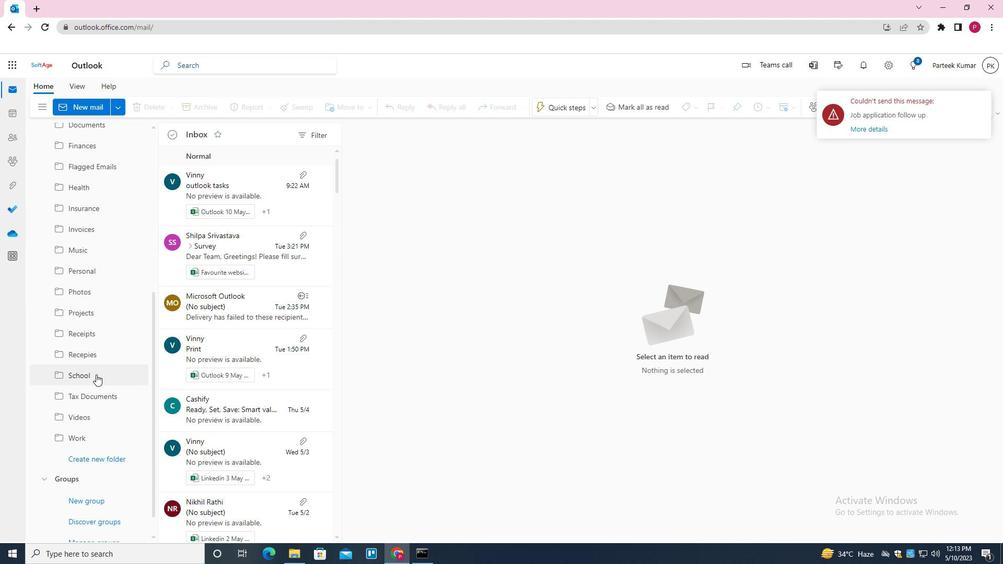 
Action: Mouse scrolled (97, 378) with delta (0, 0)
Screenshot: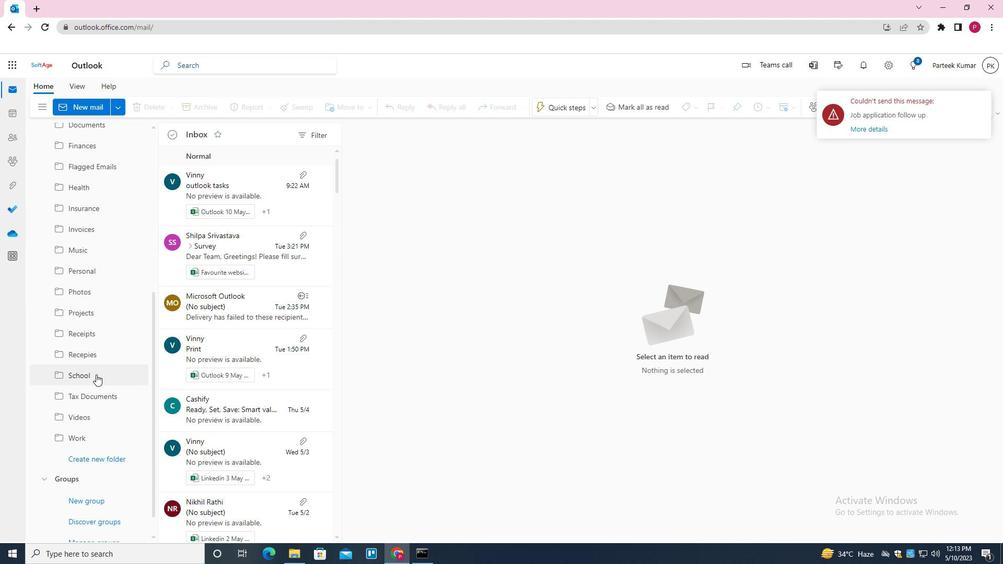 
Action: Mouse moved to (96, 193)
Screenshot: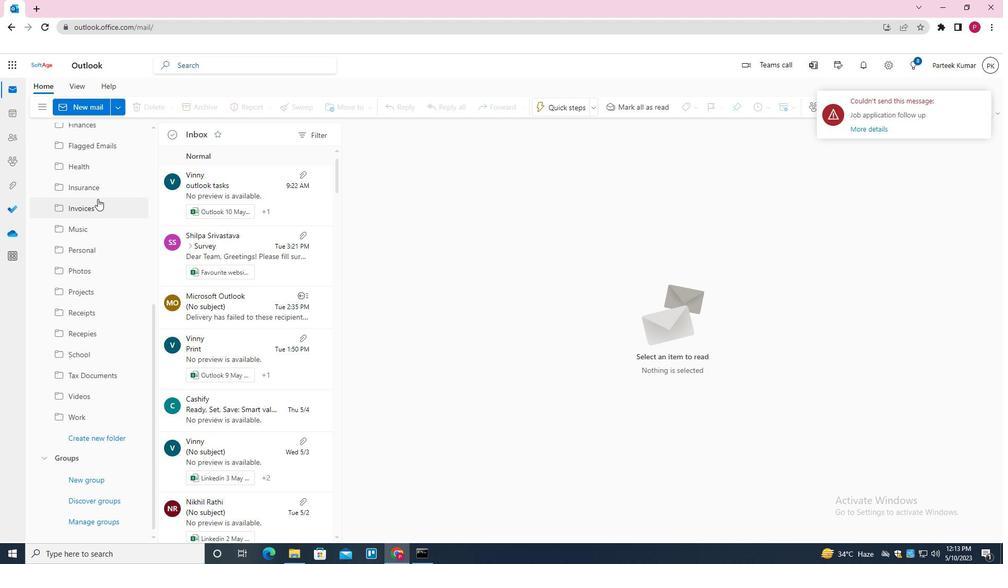 
Action: Mouse scrolled (96, 194) with delta (0, 0)
Screenshot: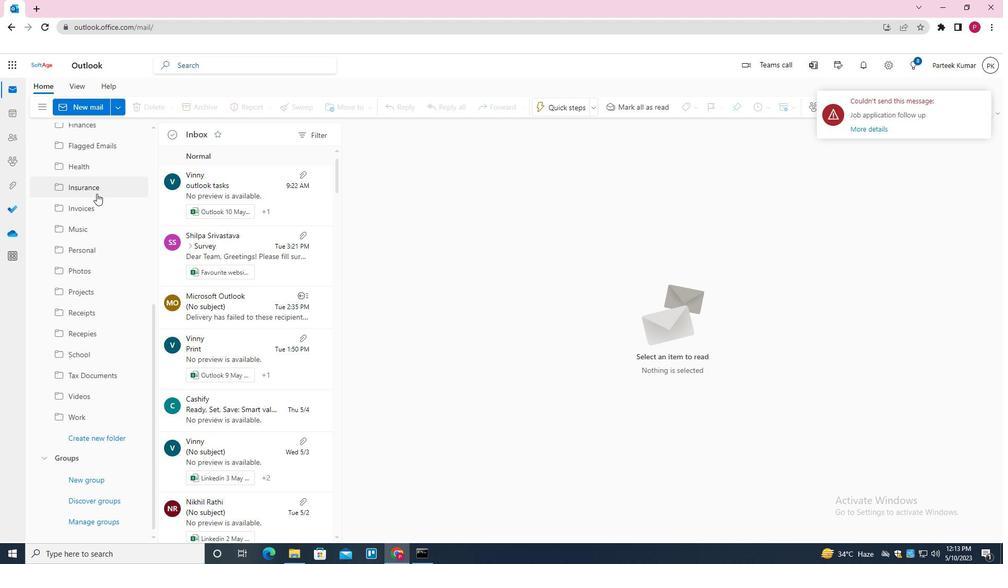 
Action: Mouse scrolled (96, 194) with delta (0, 0)
Screenshot: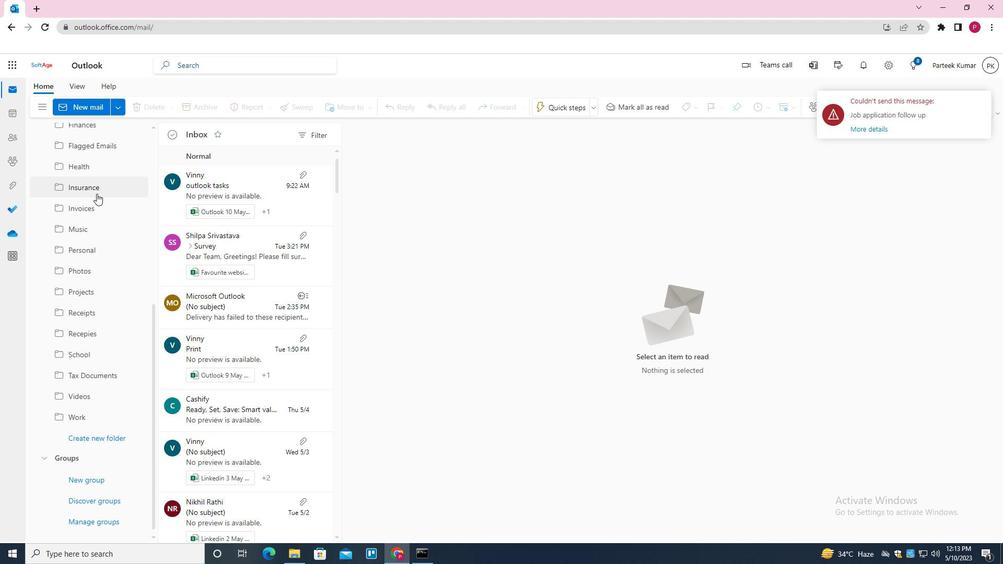 
Action: Mouse moved to (104, 162)
Screenshot: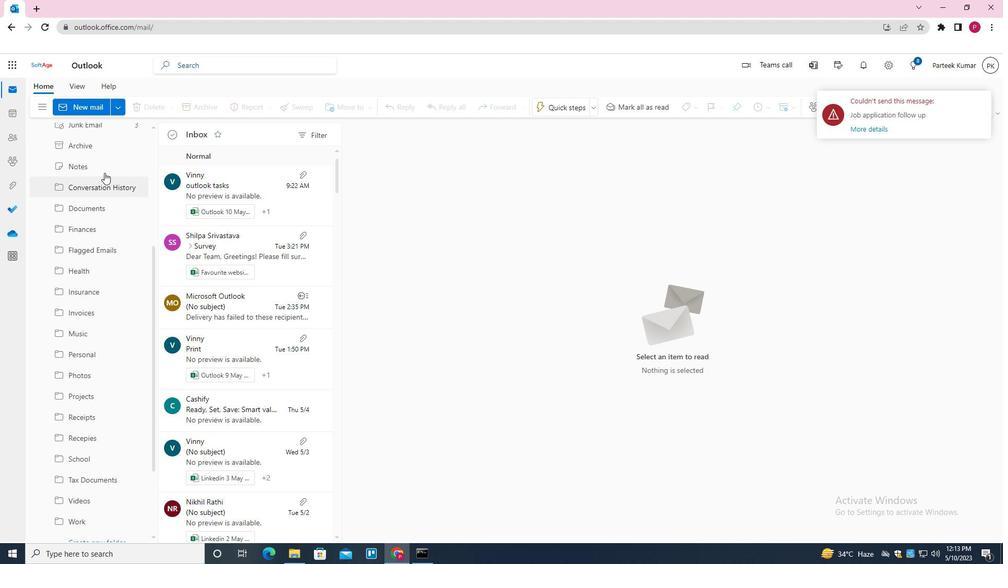 
Action: Mouse scrolled (104, 163) with delta (0, 0)
Screenshot: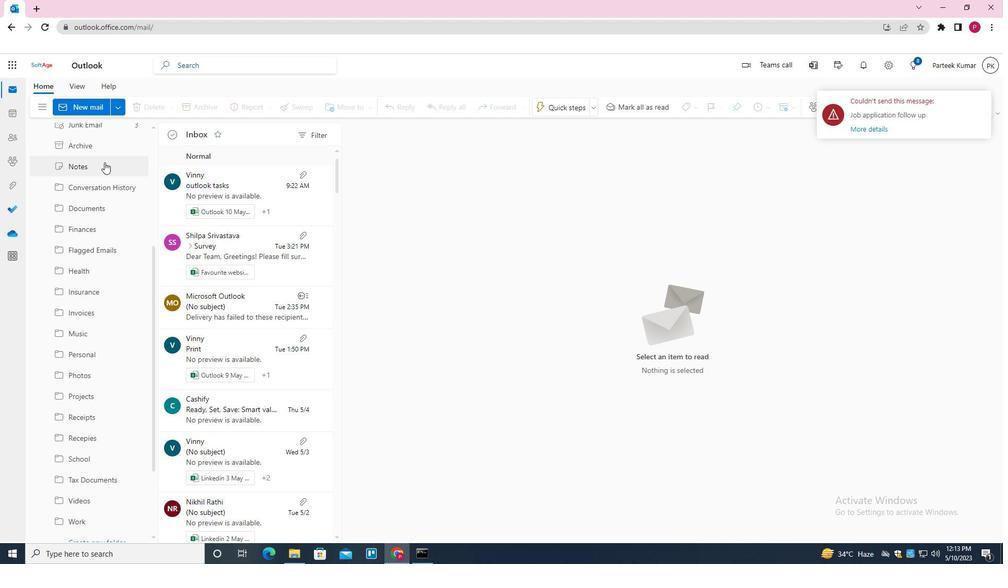 
Action: Mouse scrolled (104, 163) with delta (0, 0)
Screenshot: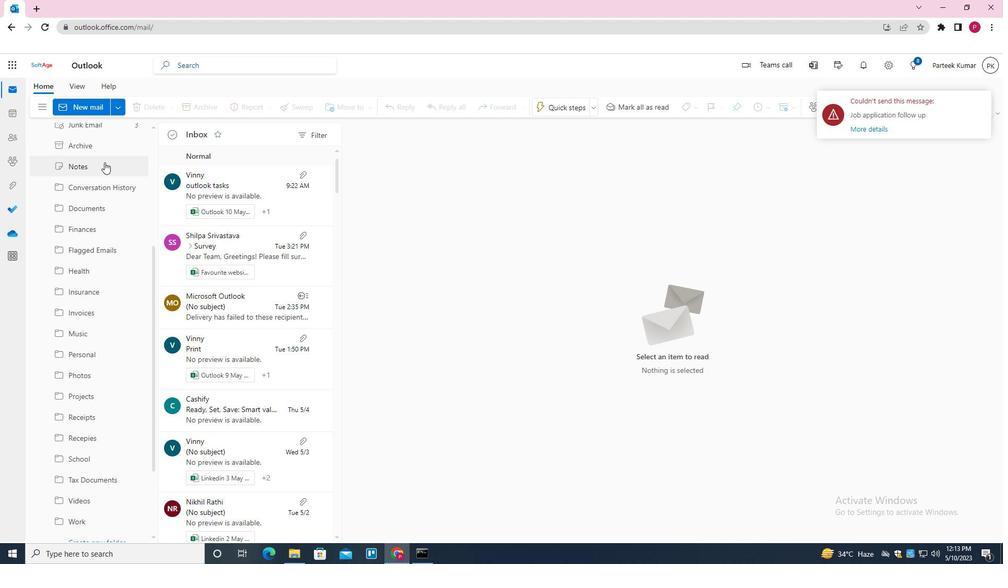 
Action: Mouse moved to (97, 186)
Screenshot: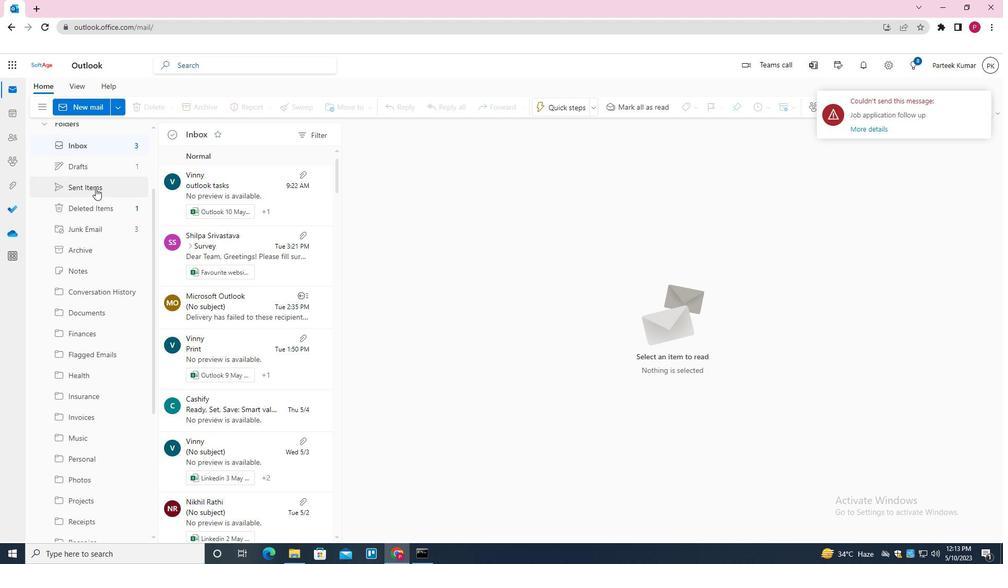 
Action: Mouse pressed left at (97, 186)
Screenshot: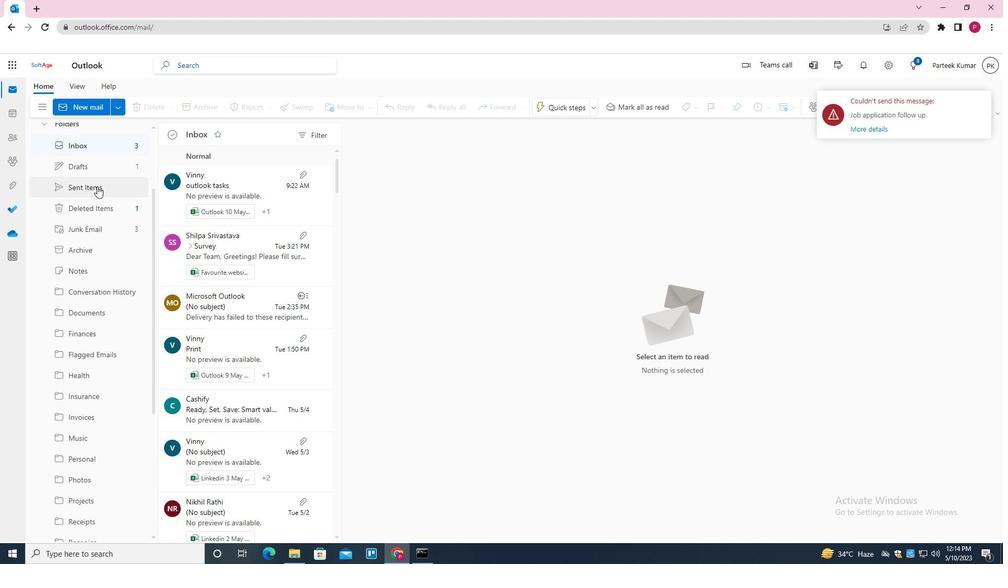 
Action: Mouse moved to (233, 187)
Screenshot: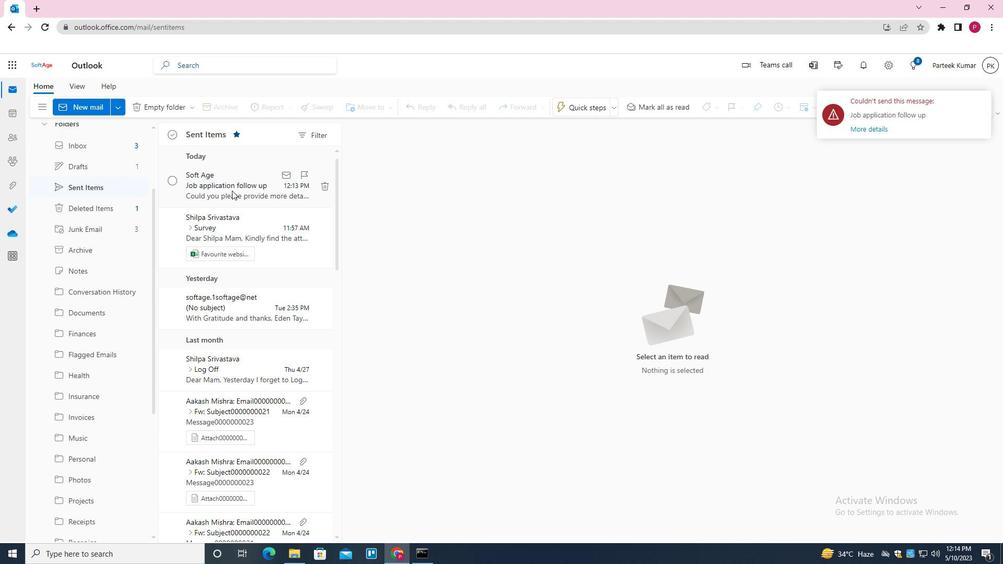 
Action: Mouse pressed right at (233, 187)
Screenshot: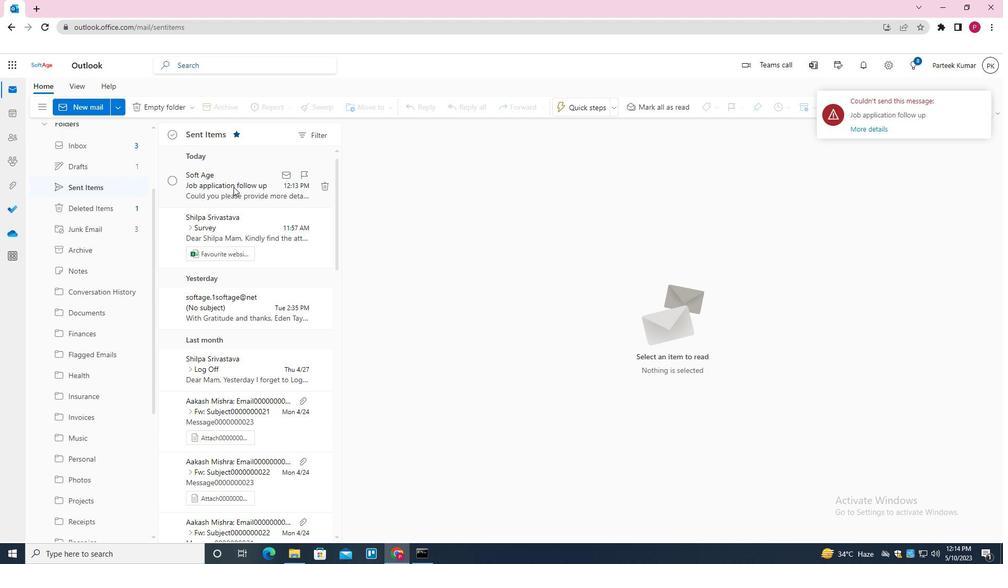 
Action: Mouse moved to (282, 235)
Screenshot: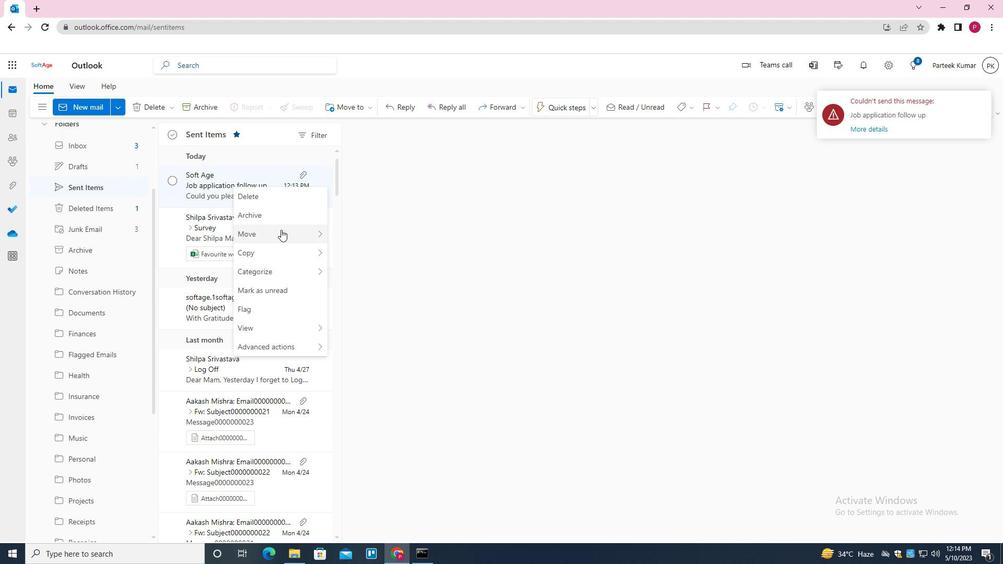 
Action: Mouse pressed left at (282, 235)
Screenshot: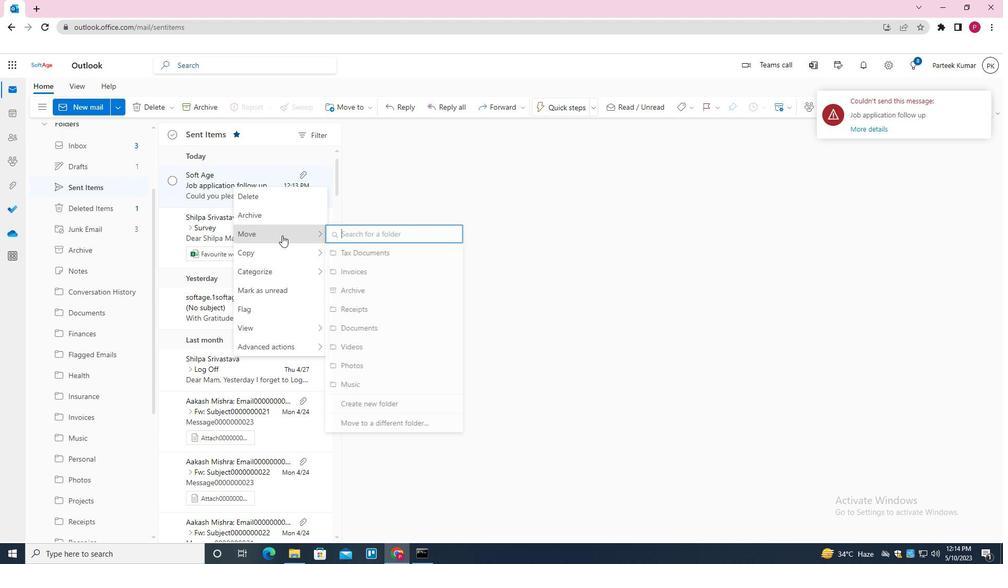 
Action: Mouse moved to (367, 232)
Screenshot: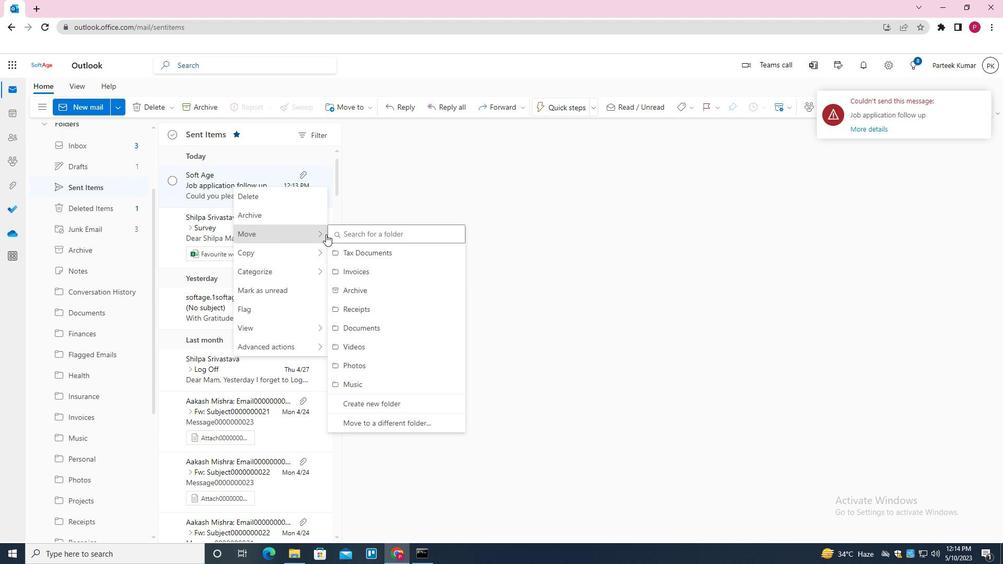 
Action: Key pressed <Key.shift>INSURAN<Key.down>
Screenshot: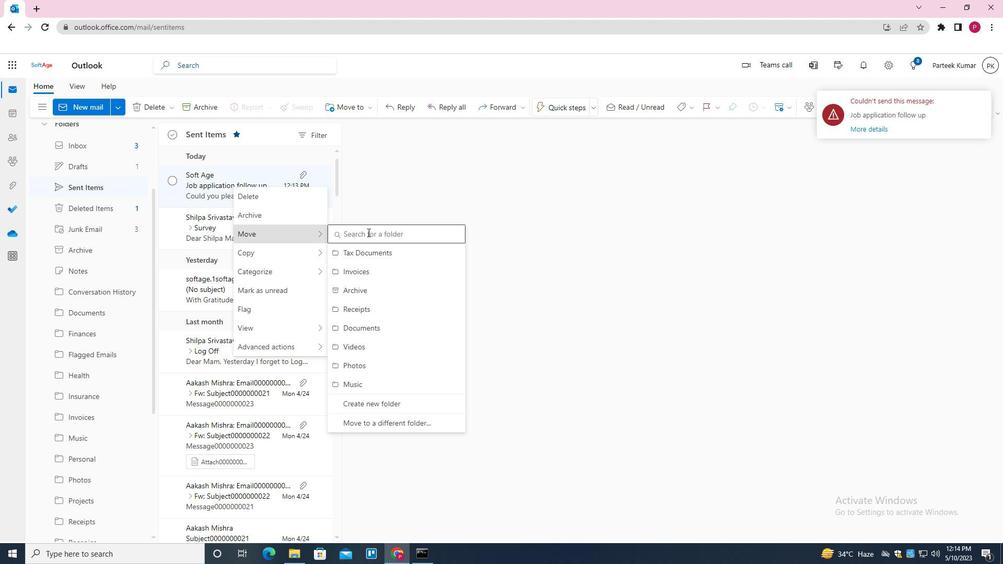 
Action: Mouse moved to (276, 233)
Screenshot: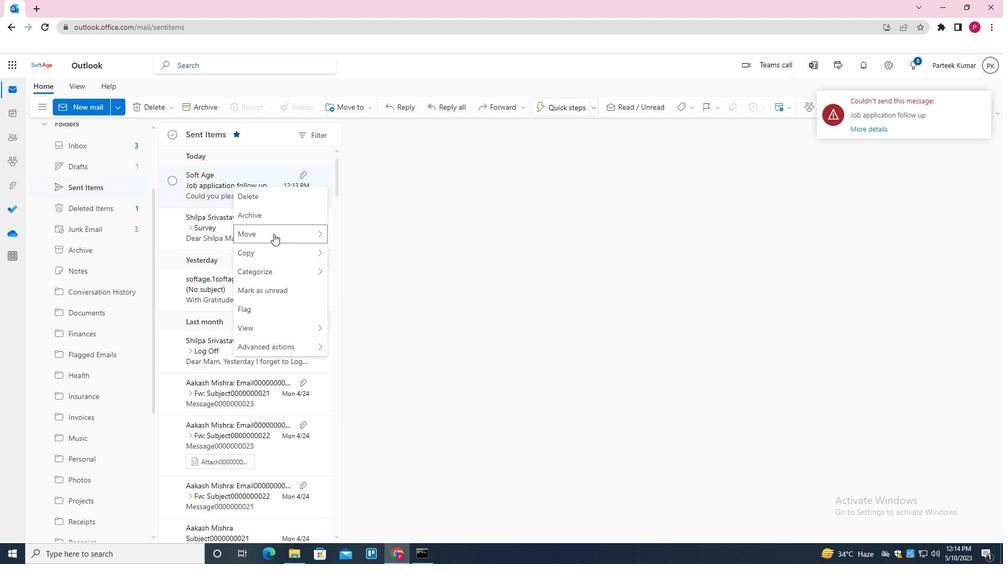 
Action: Mouse pressed left at (276, 233)
Screenshot: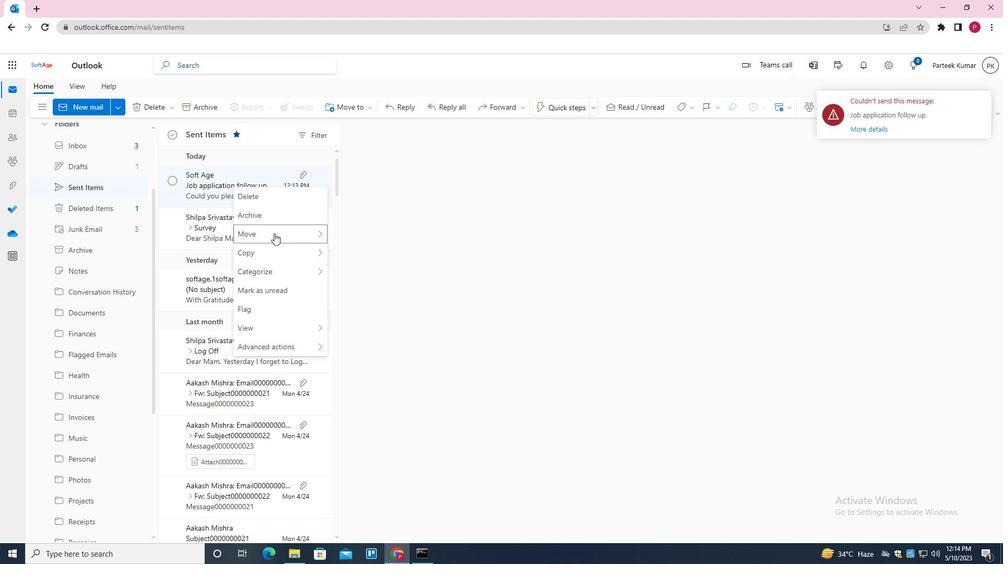 
Action: Mouse moved to (277, 233)
Screenshot: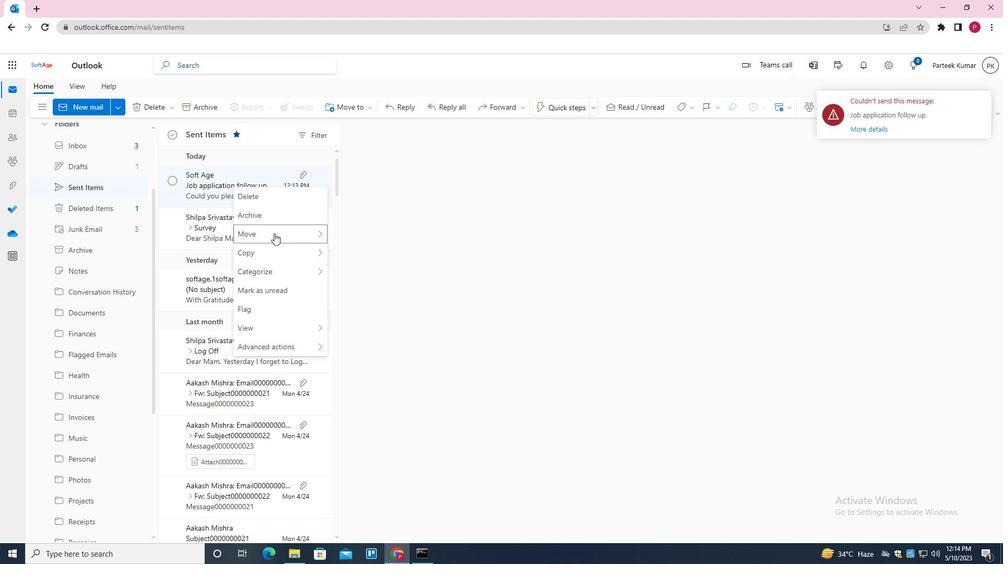 
Action: Key pressed <Key.shift>INSURA
Screenshot: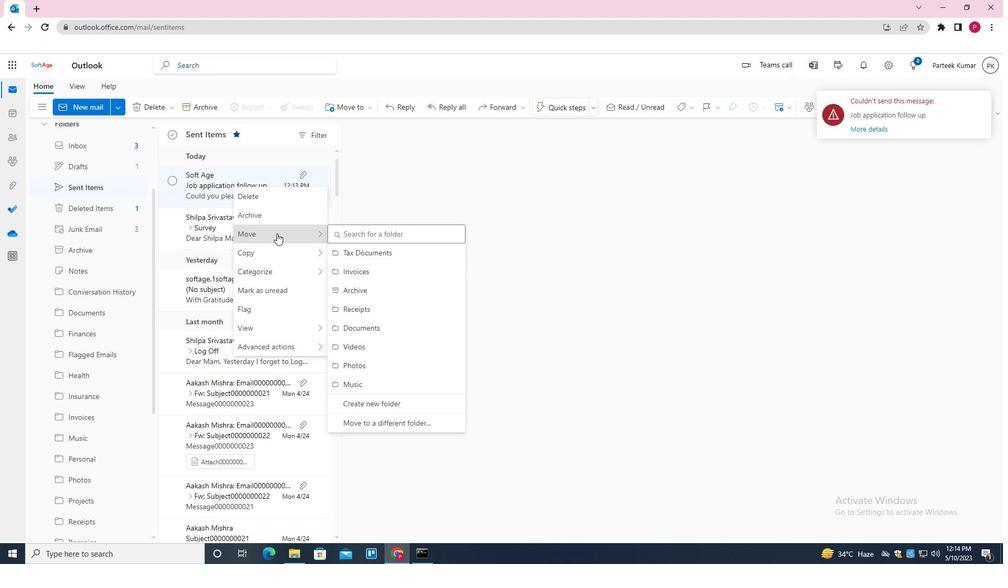 
Action: Mouse moved to (357, 237)
Screenshot: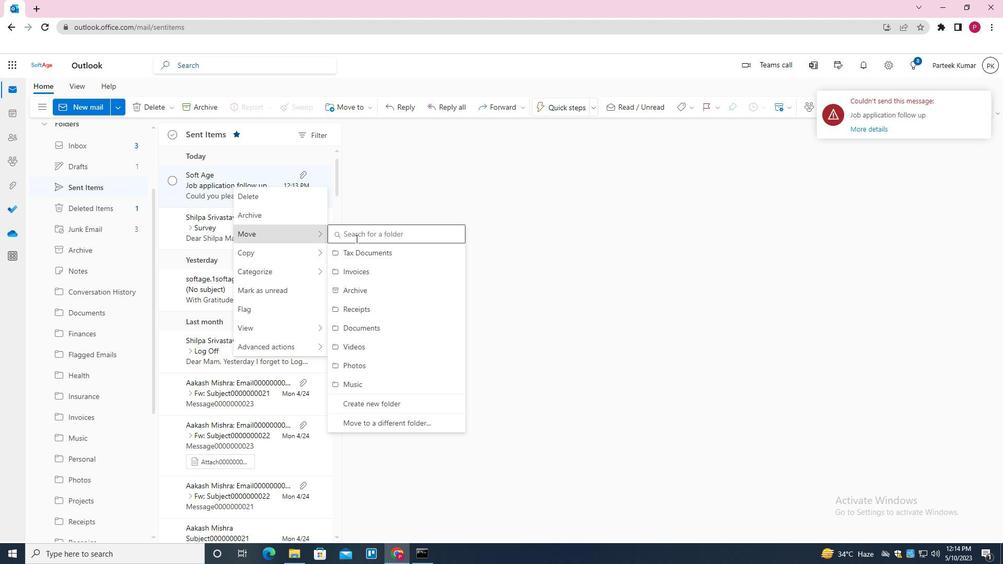 
Action: Mouse pressed left at (357, 237)
Screenshot: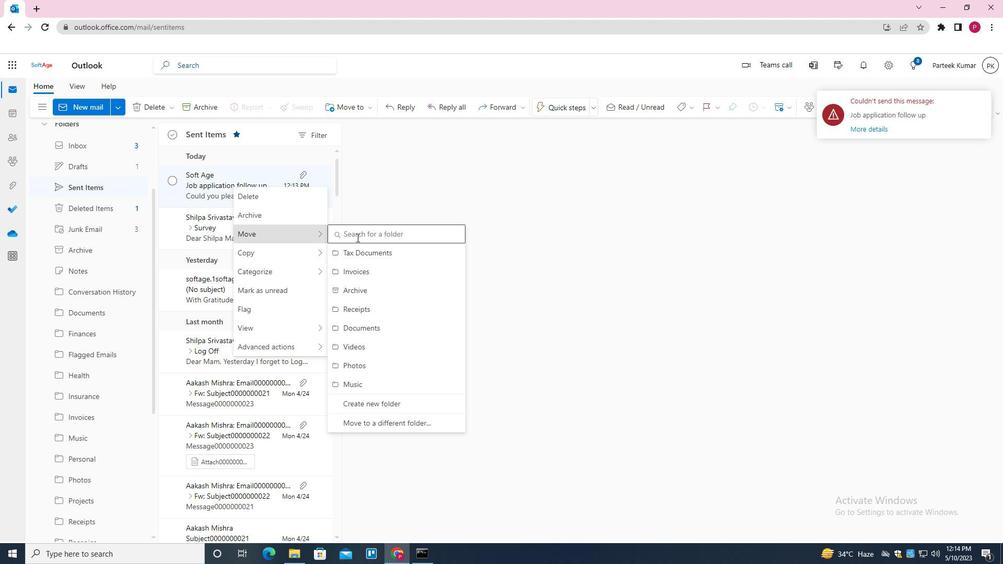 
Action: Key pressed <Key.shift>INSURA<Key.down><Key.enter>
Screenshot: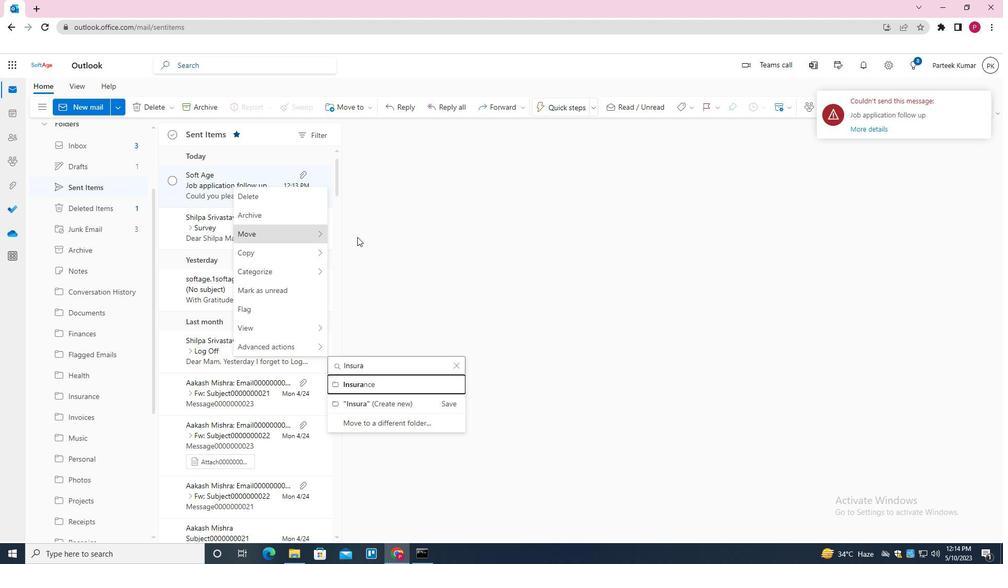 
Action: Mouse moved to (215, 228)
Screenshot: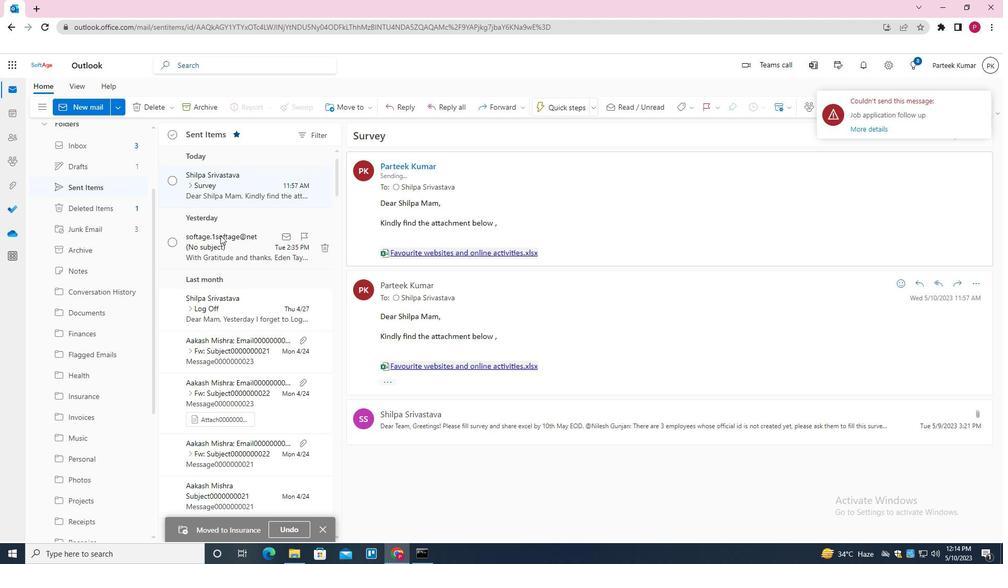 
Action: Key pressed <Key.f8>
Screenshot: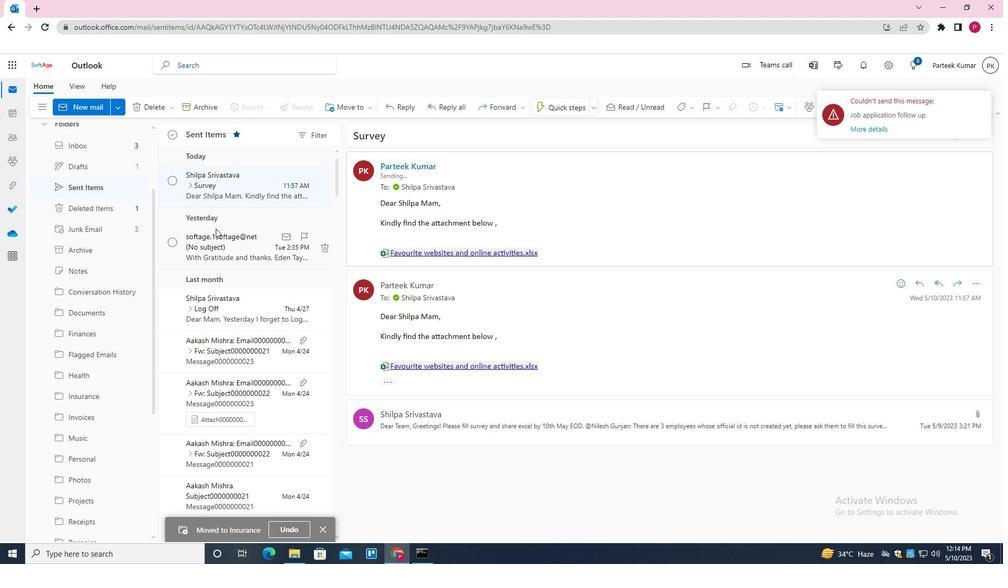 
